Task: Monitor real estate trends in Los Angeles, California, to see changes in months on the market.
Action: Mouse moved to (285, 221)
Screenshot: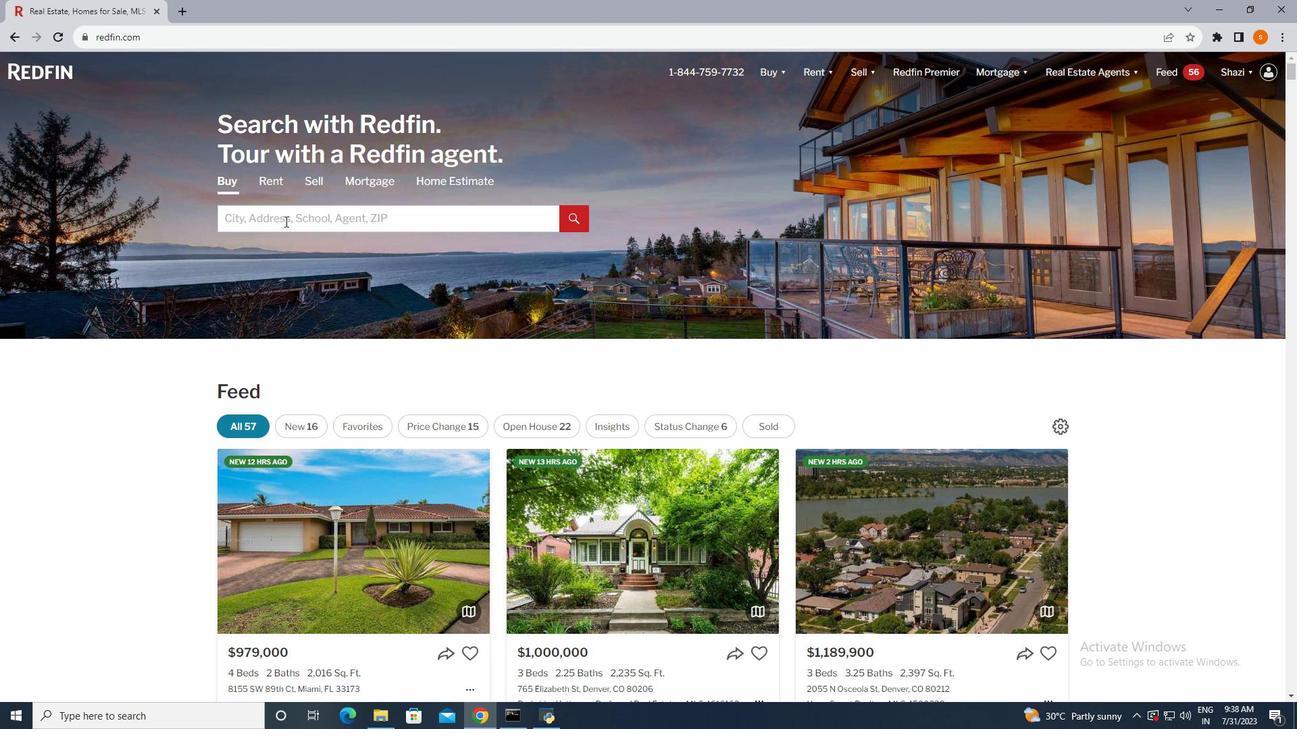 
Action: Mouse pressed left at (285, 221)
Screenshot: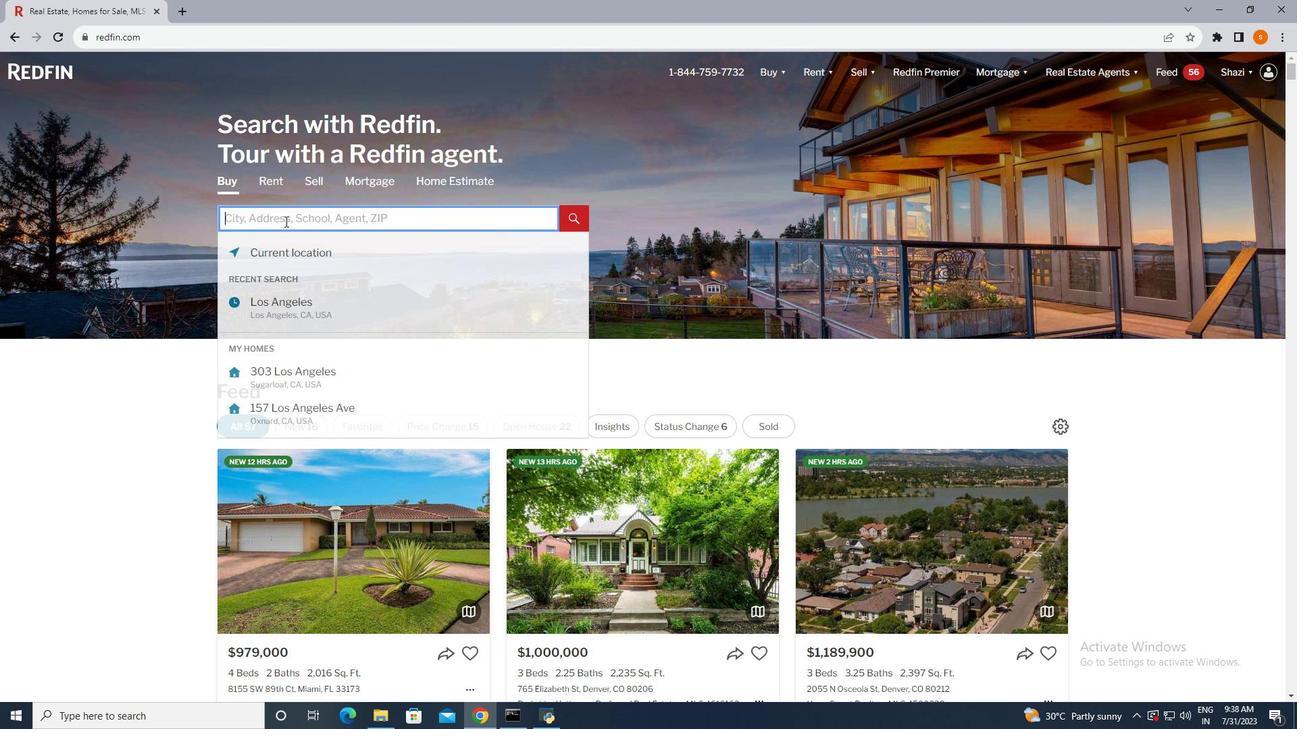 
Action: Key pressed <Key.caps_lock>LO<Key.backspace><Key.caps_lock>os<Key.space><Key.shift>Angeles<Key.enter>
Screenshot: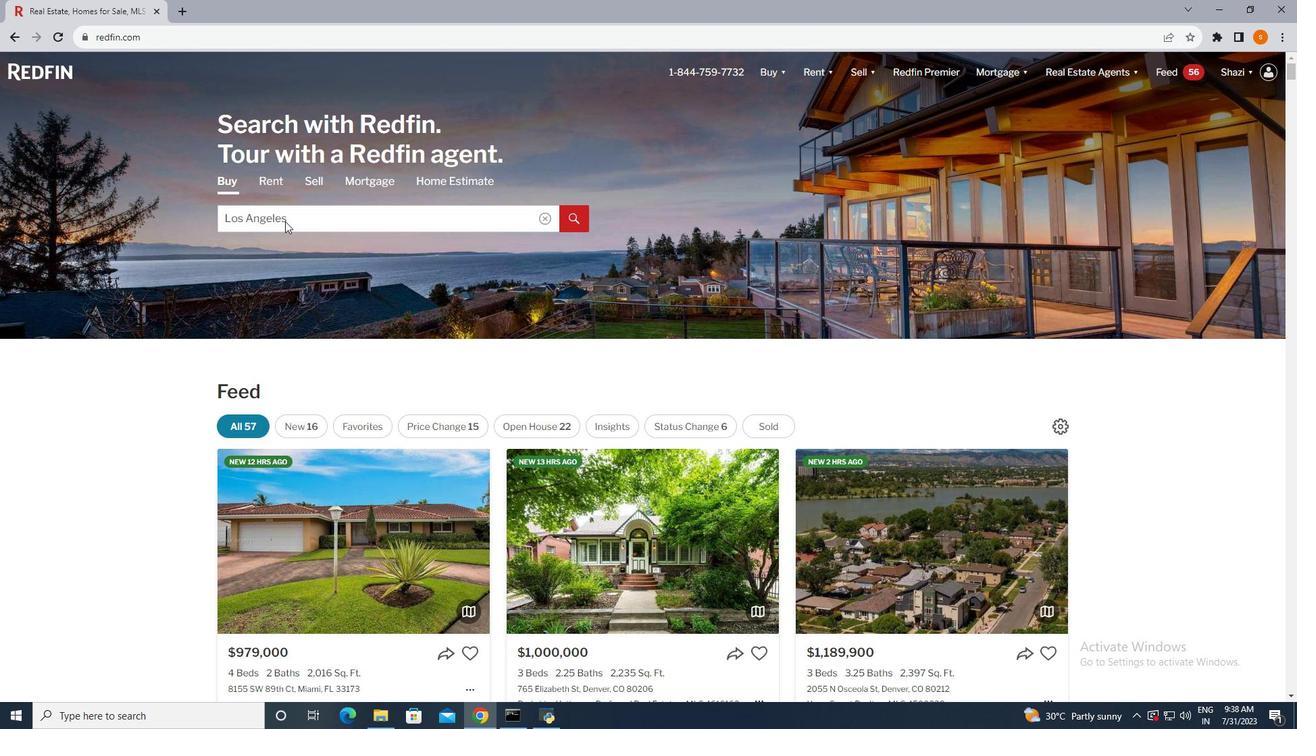 
Action: Mouse moved to (1145, 114)
Screenshot: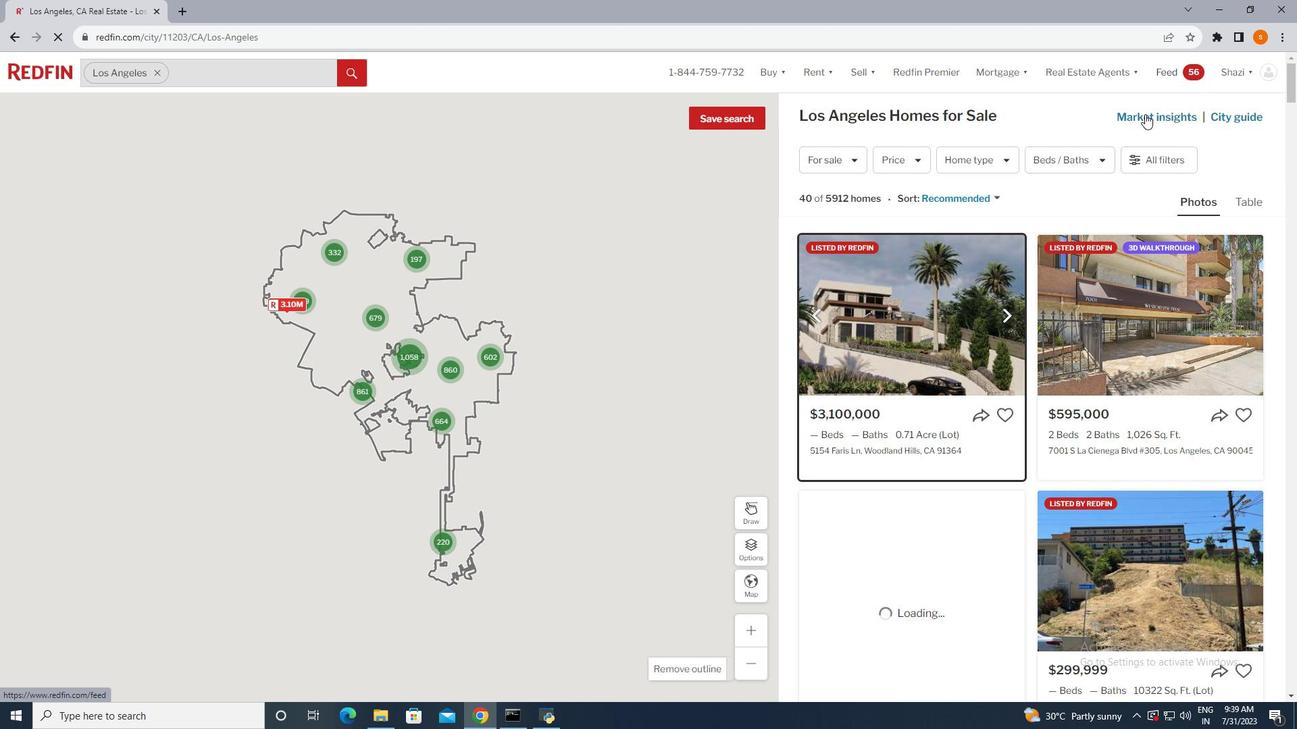 
Action: Mouse pressed left at (1145, 114)
Screenshot: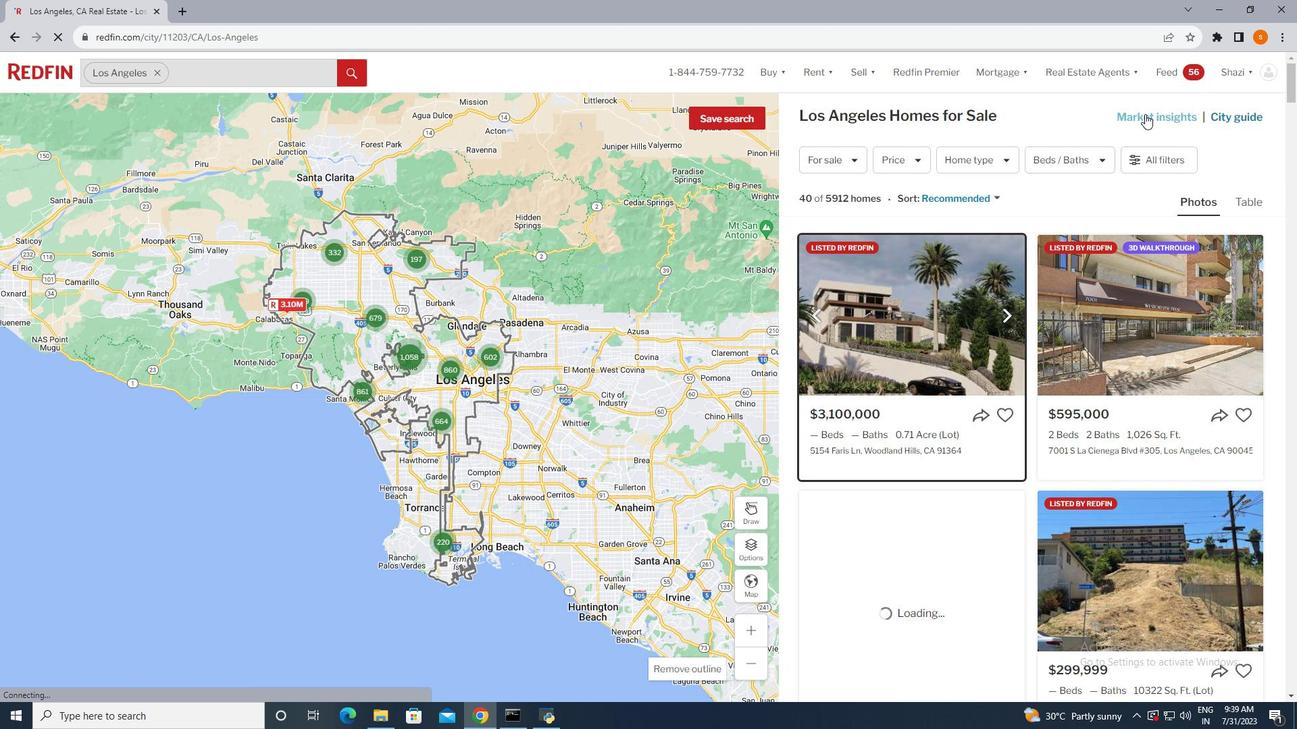 
Action: Mouse moved to (365, 358)
Screenshot: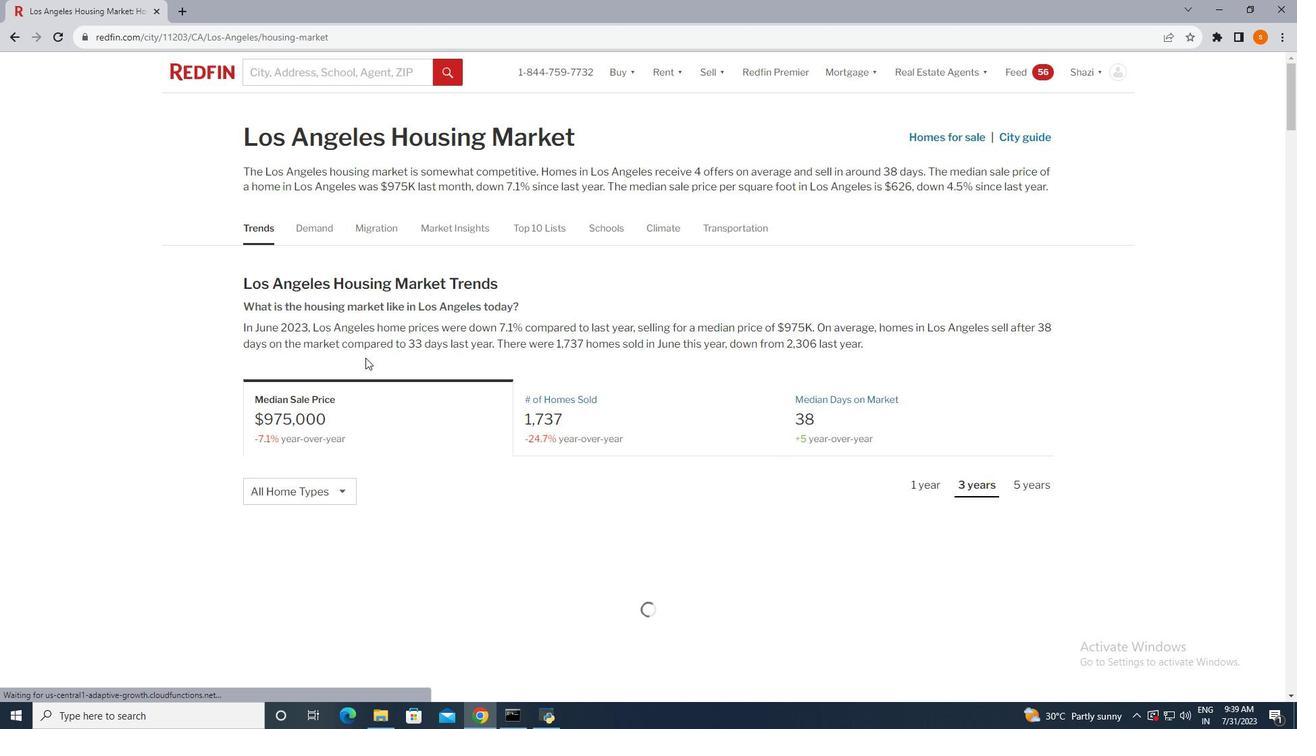 
Action: Mouse scrolled (365, 357) with delta (0, 0)
Screenshot: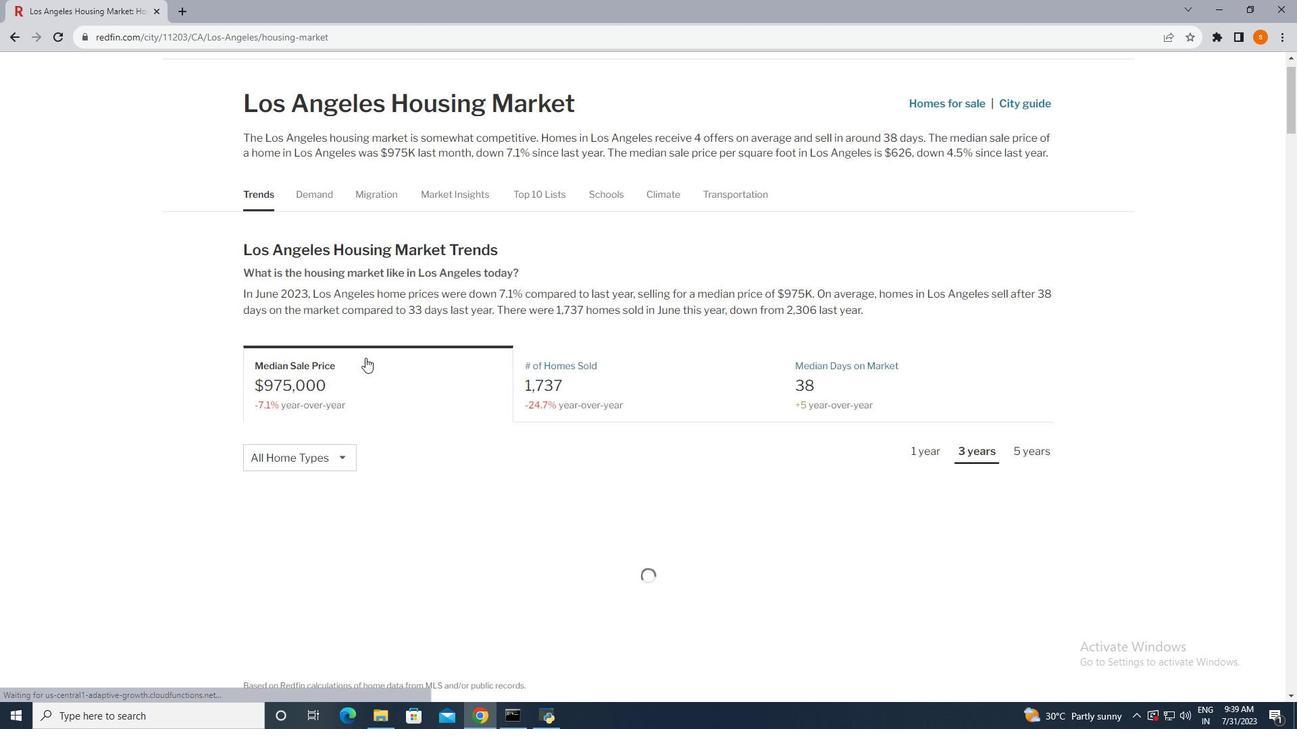 
Action: Mouse scrolled (365, 357) with delta (0, 0)
Screenshot: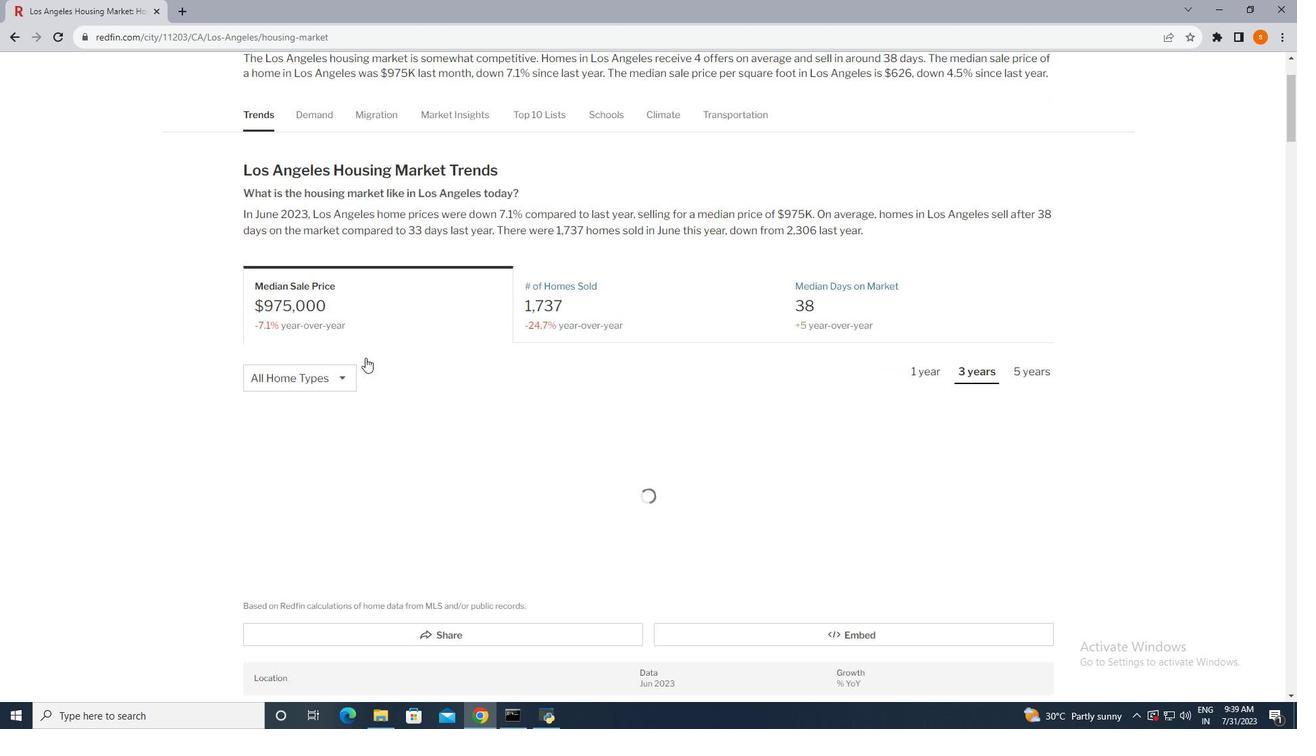 
Action: Mouse scrolled (365, 357) with delta (0, 0)
Screenshot: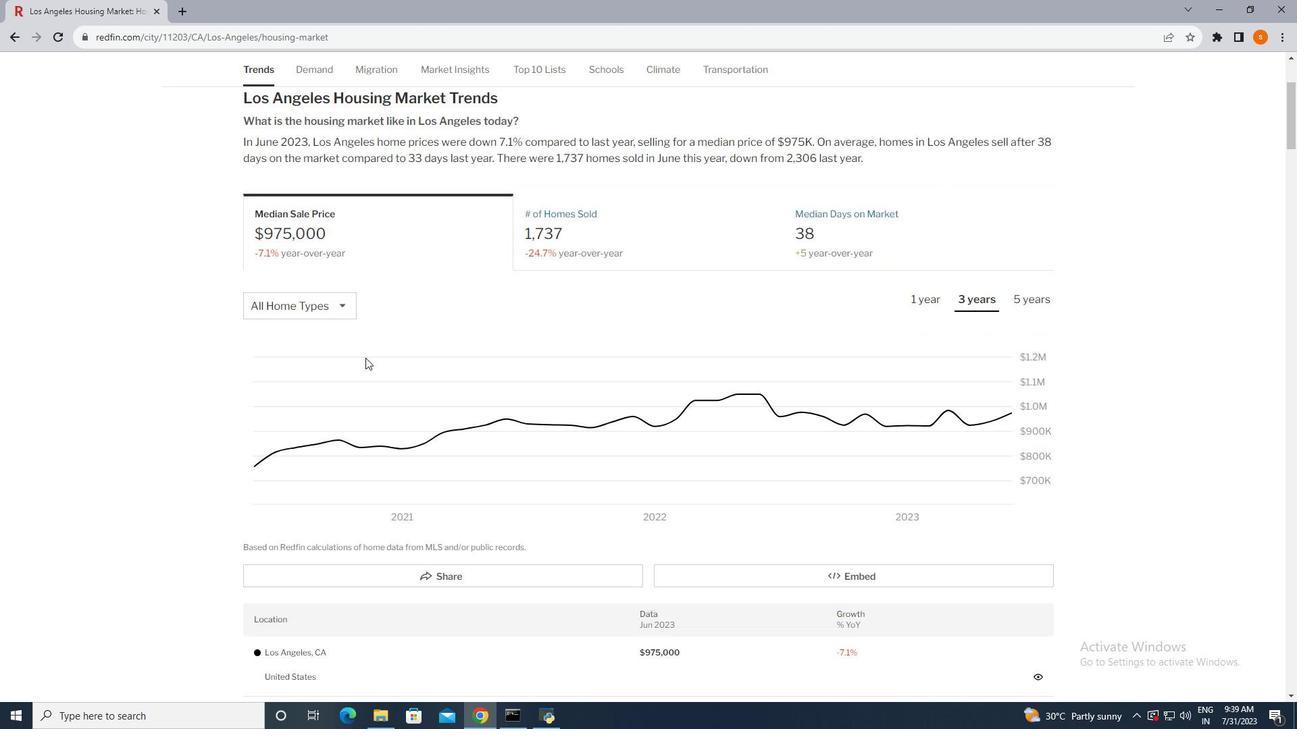 
Action: Mouse moved to (930, 280)
Screenshot: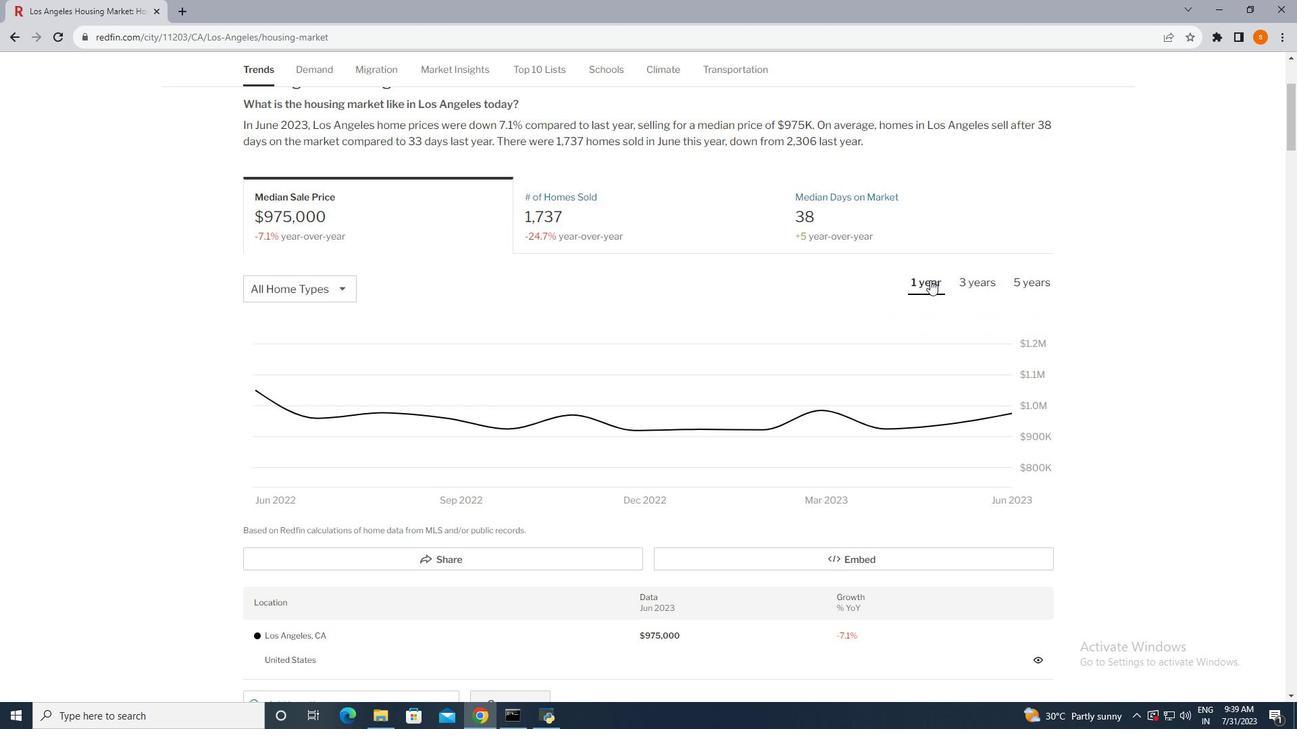
Action: Mouse pressed left at (930, 280)
Screenshot: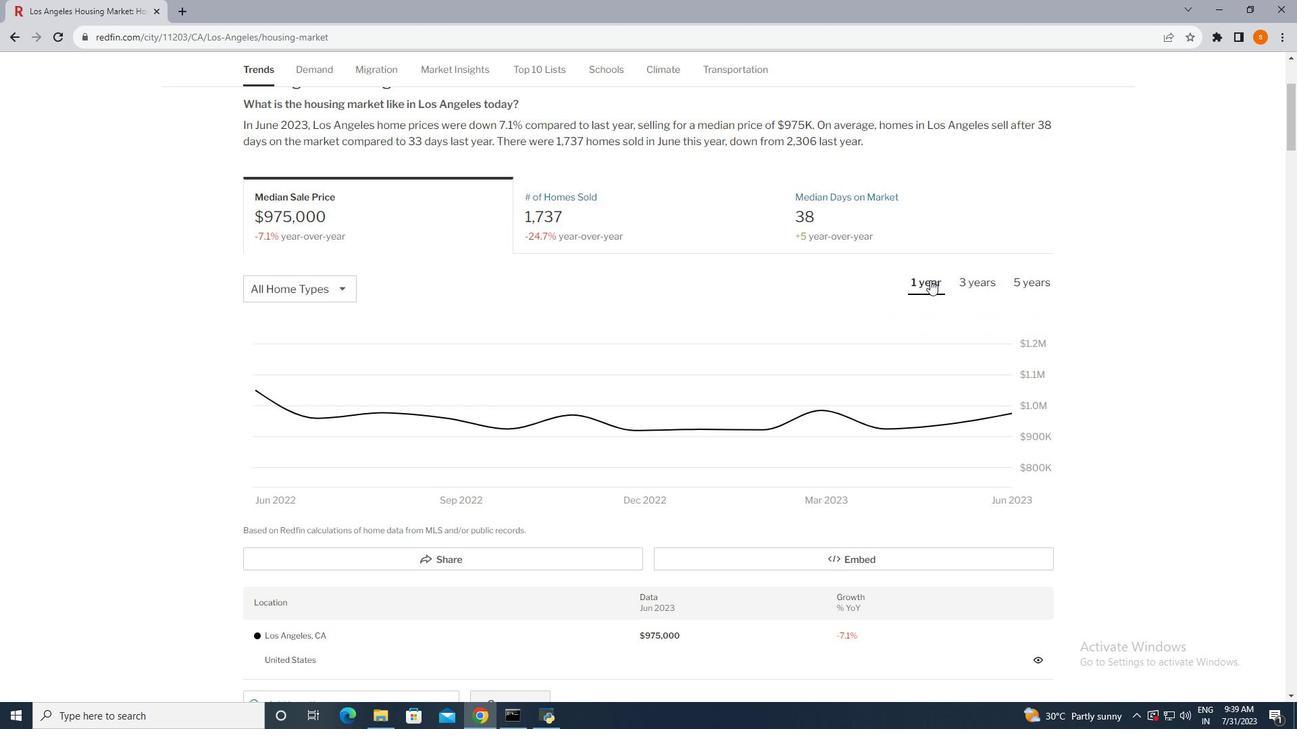 
Action: Mouse pressed left at (930, 280)
Screenshot: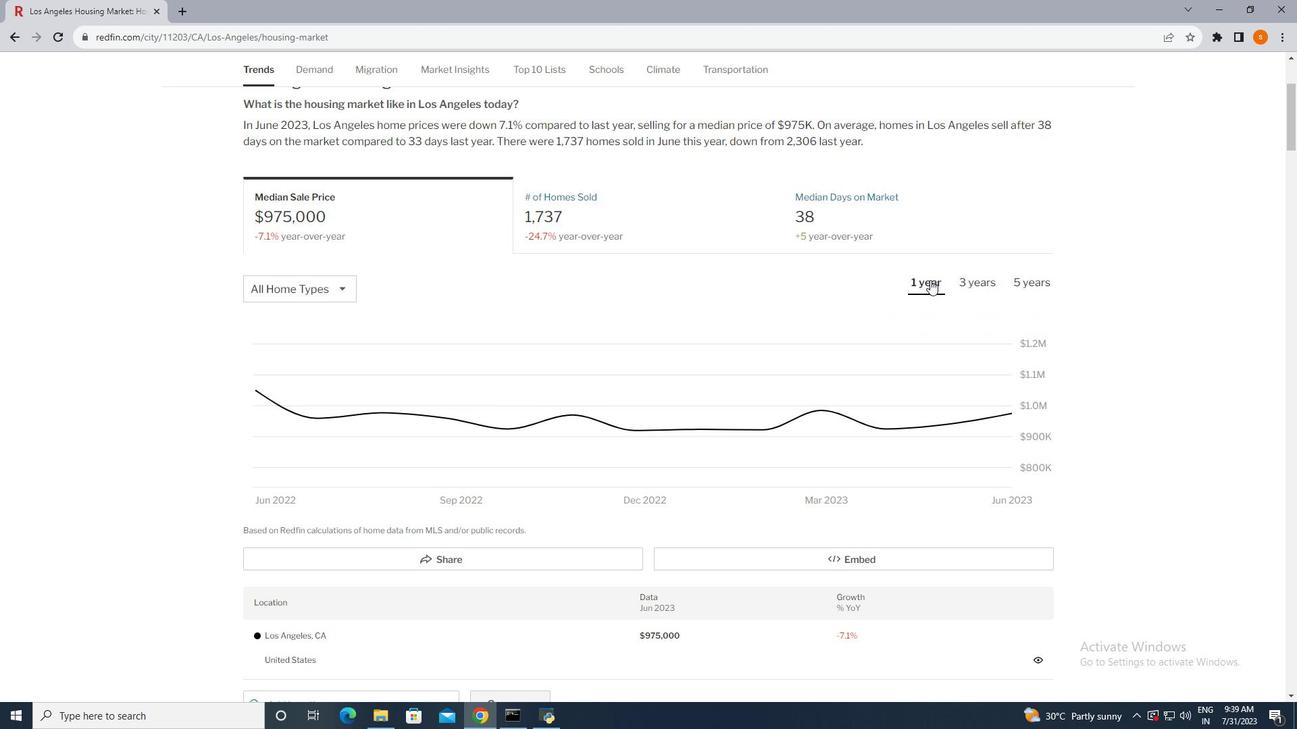 
Action: Mouse moved to (324, 292)
Screenshot: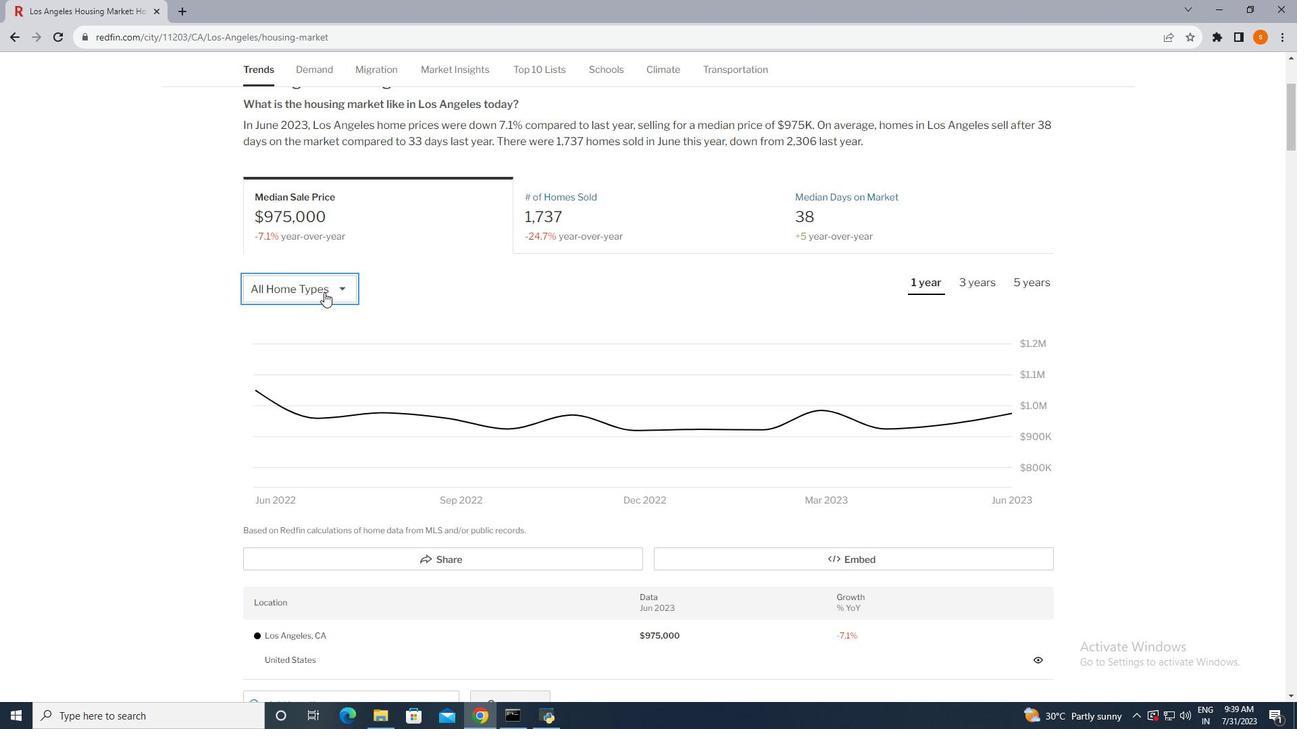 
Action: Mouse pressed left at (324, 292)
Screenshot: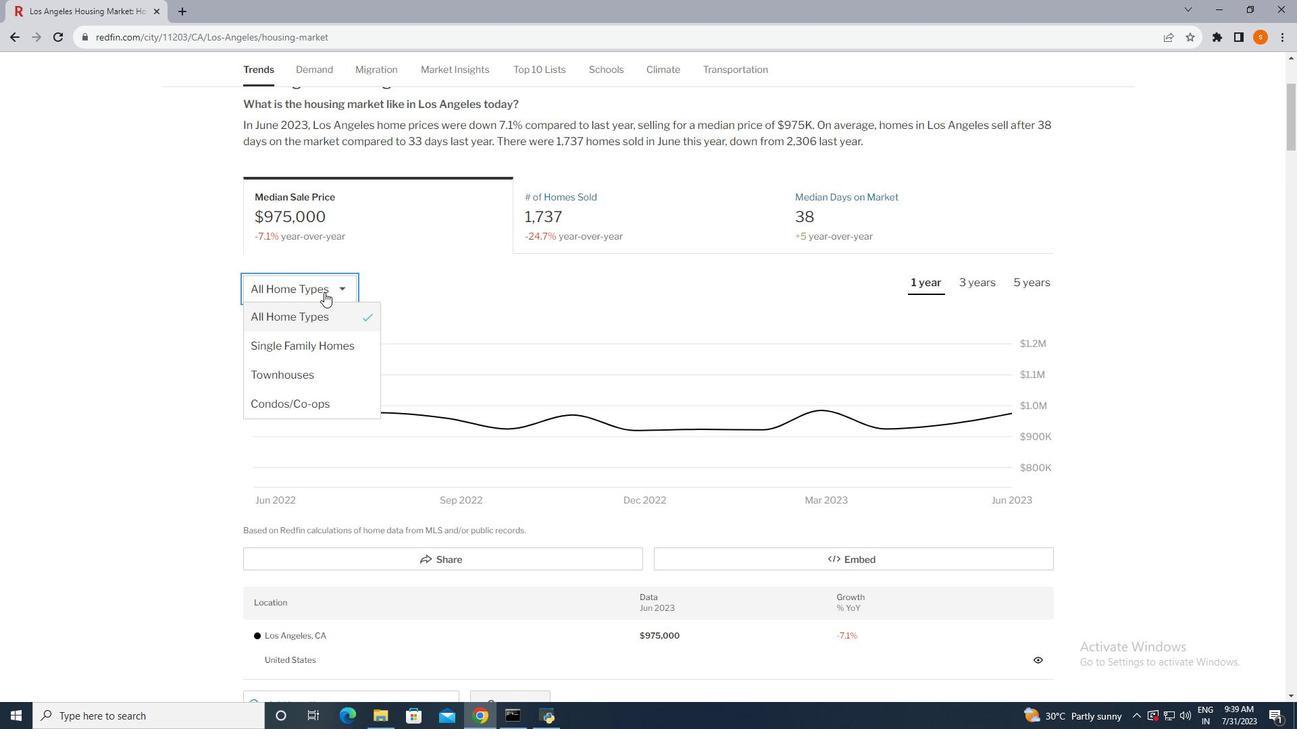 
Action: Mouse moved to (317, 342)
Screenshot: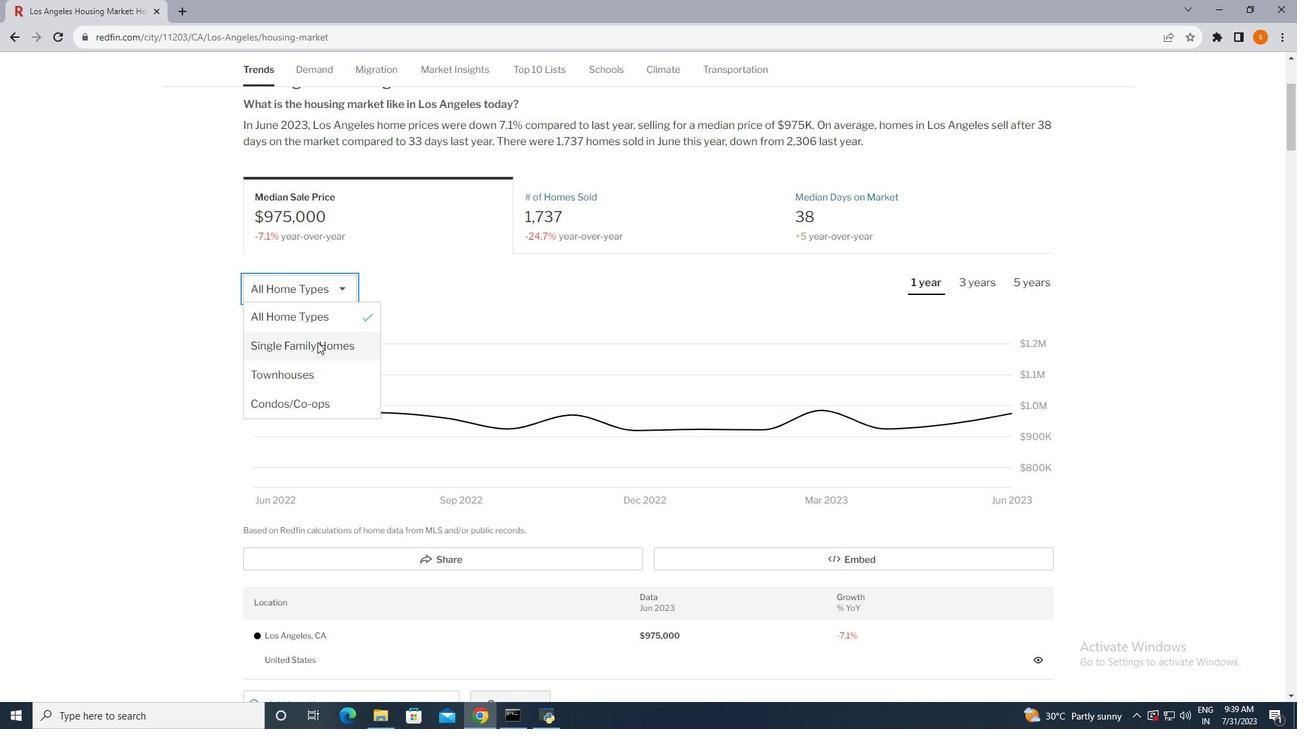 
Action: Mouse pressed left at (317, 342)
Screenshot: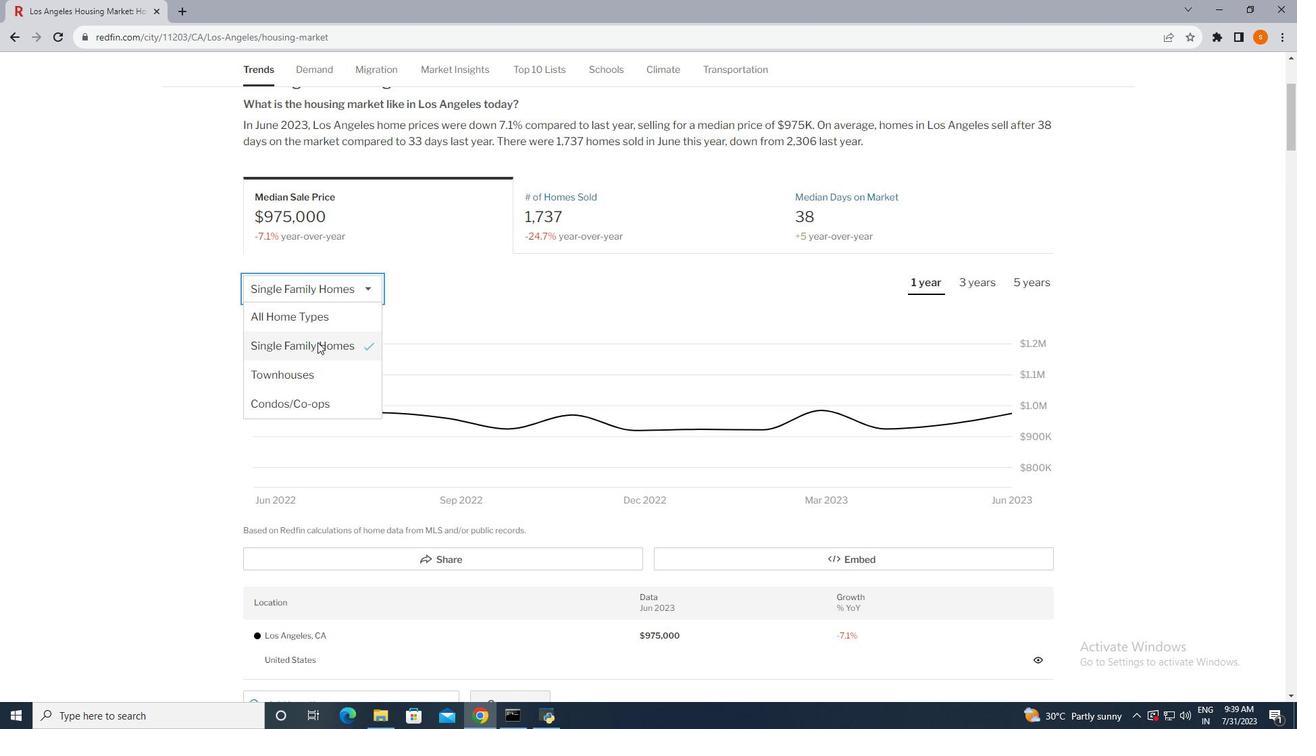 
Action: Mouse moved to (376, 285)
Screenshot: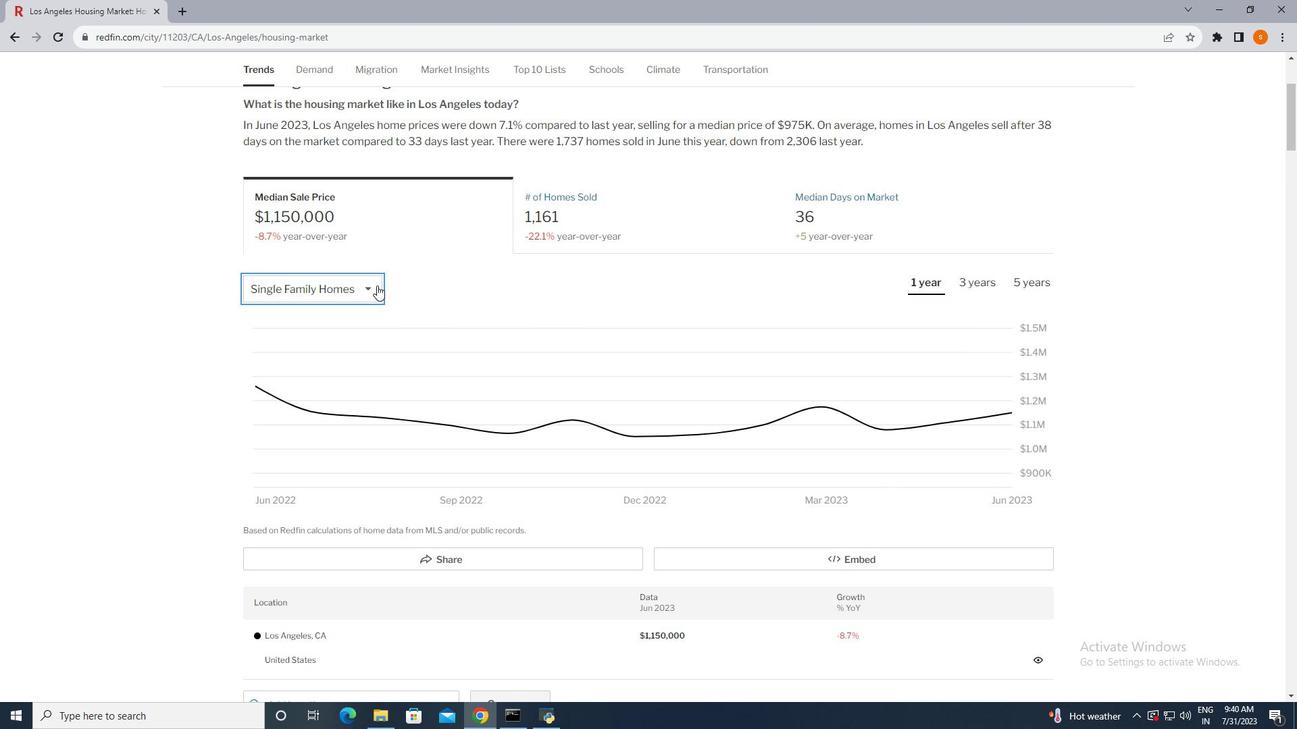 
Action: Mouse pressed left at (376, 285)
Screenshot: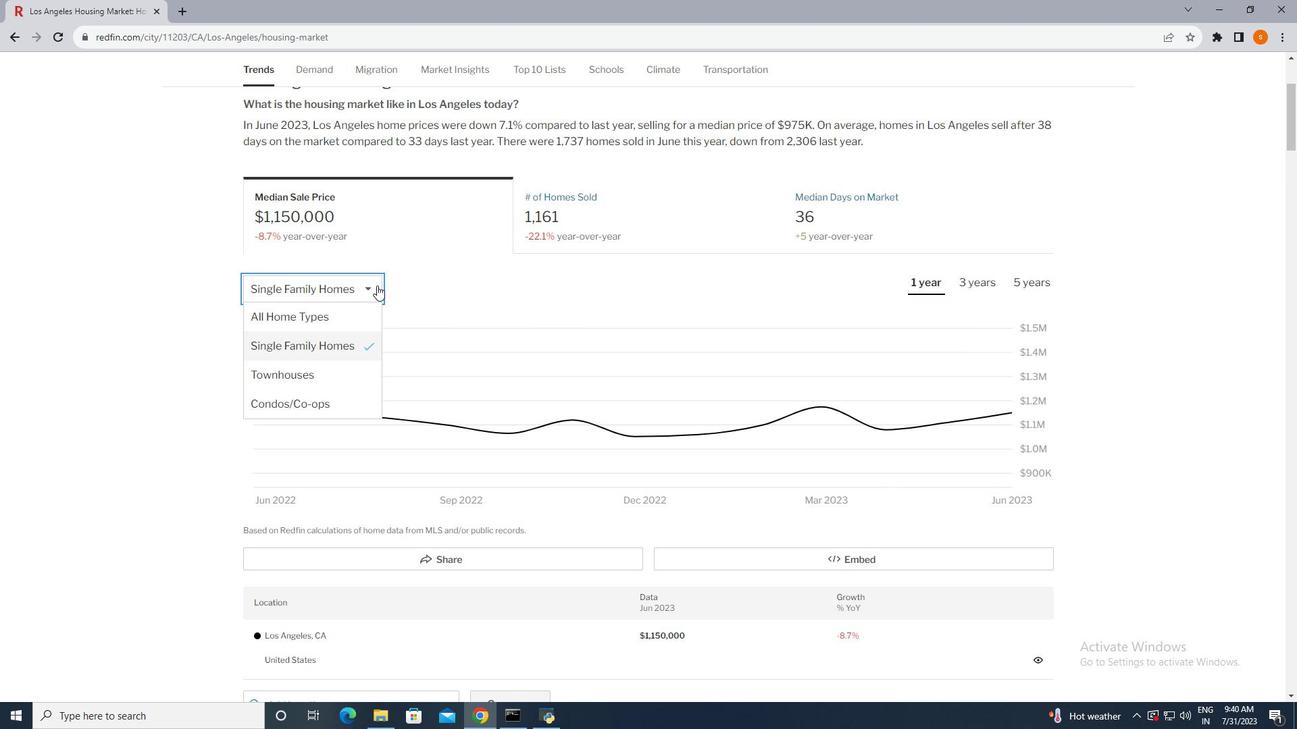 
Action: Mouse moved to (295, 386)
Screenshot: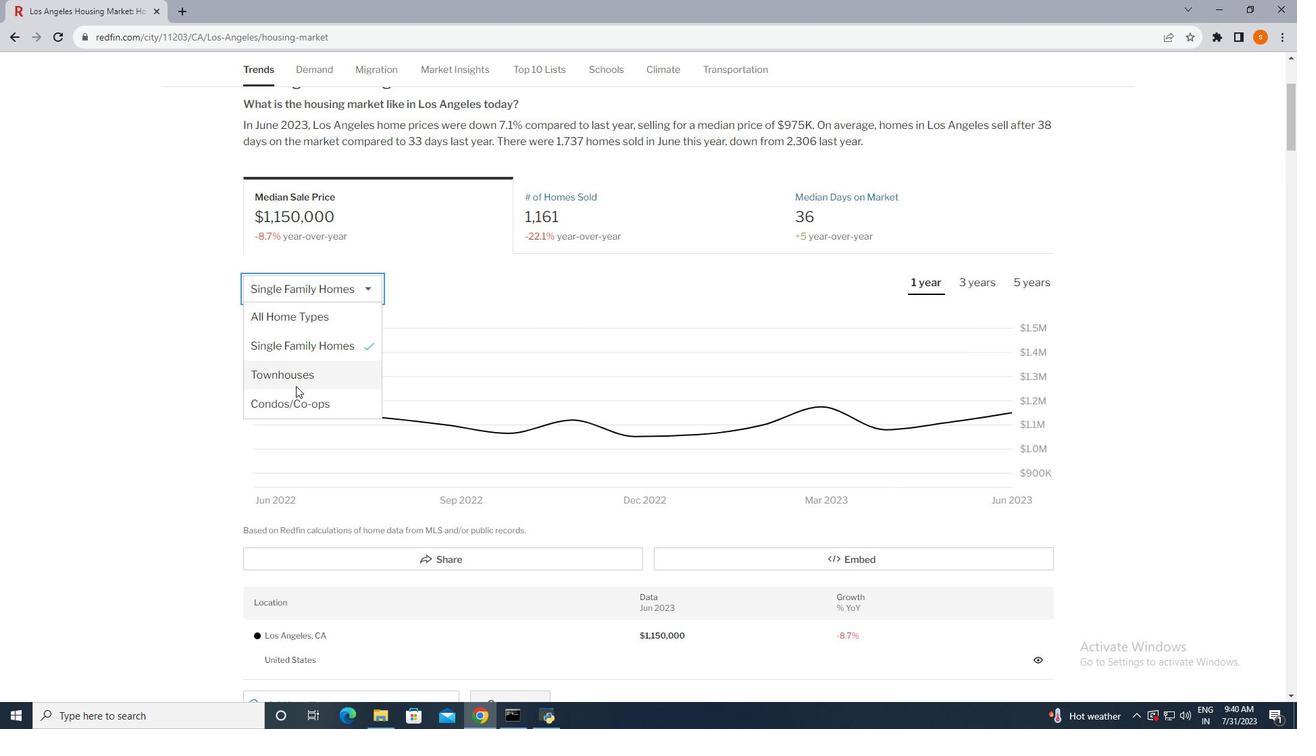 
Action: Mouse pressed left at (295, 386)
Screenshot: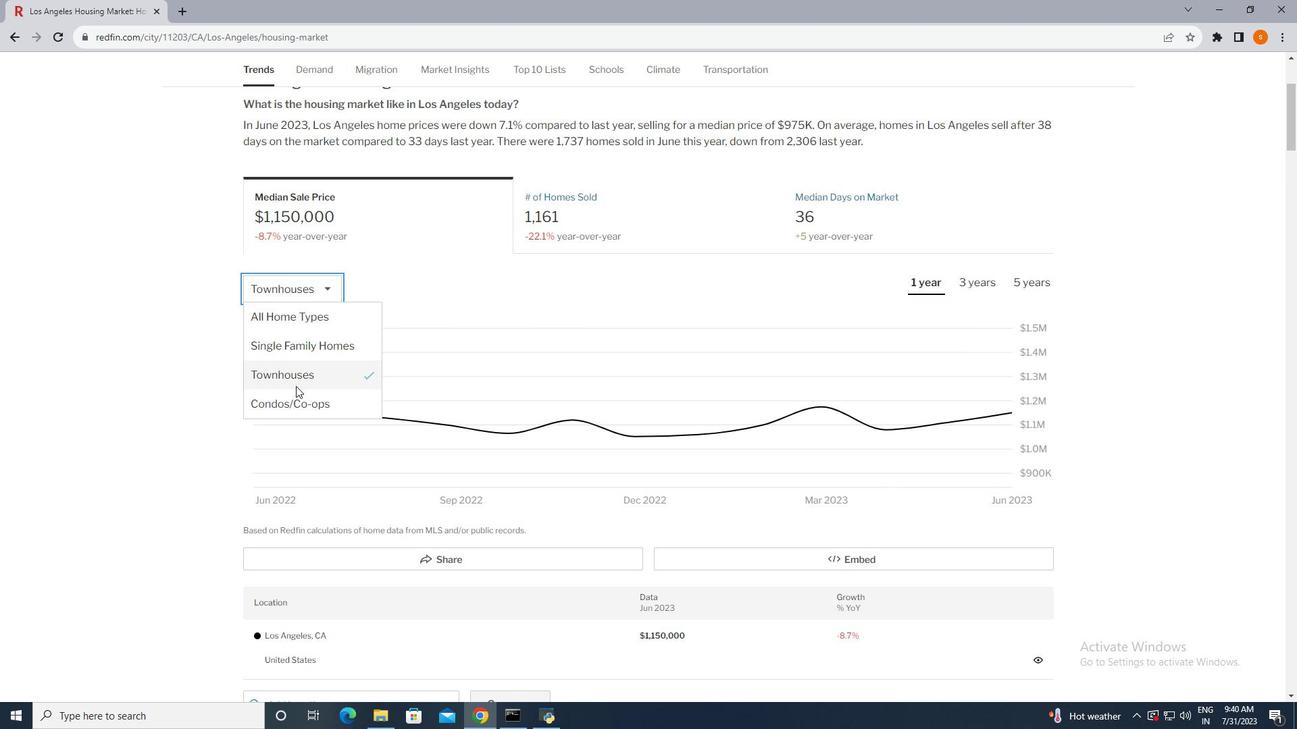 
Action: Mouse moved to (309, 295)
Screenshot: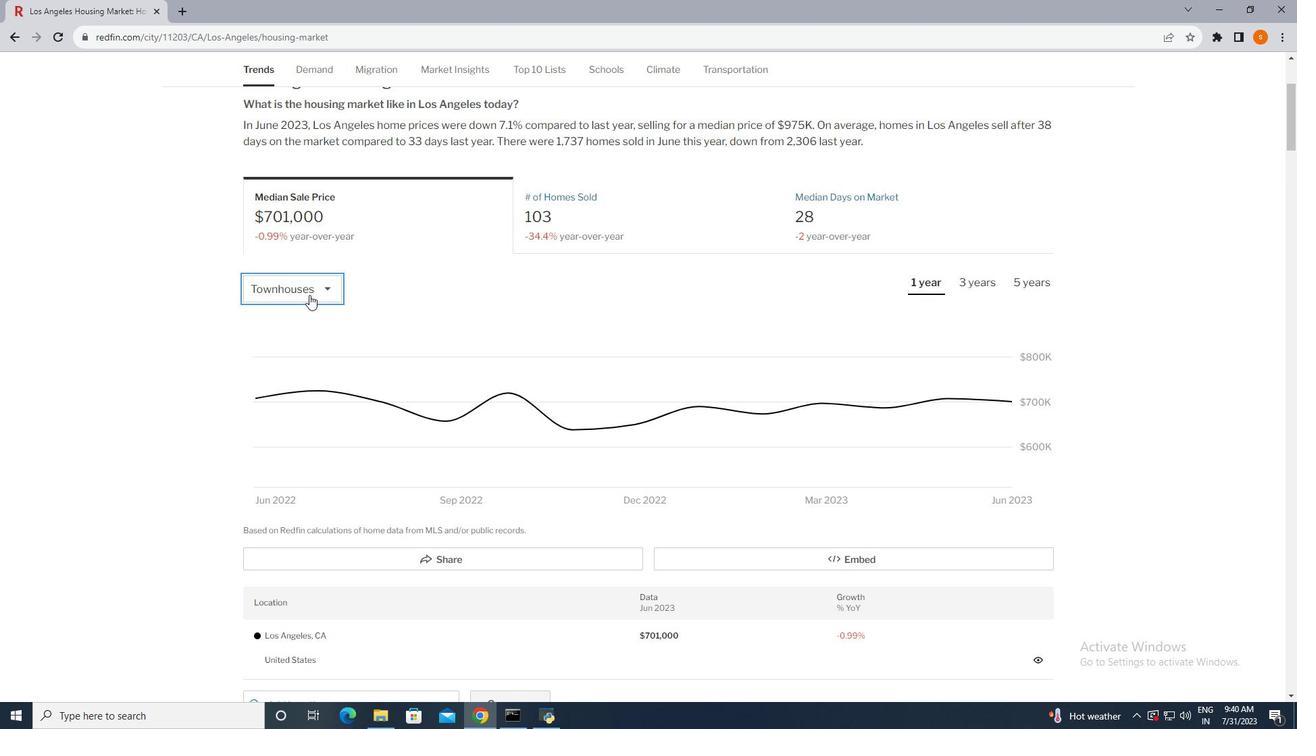 
Action: Mouse pressed left at (309, 295)
Screenshot: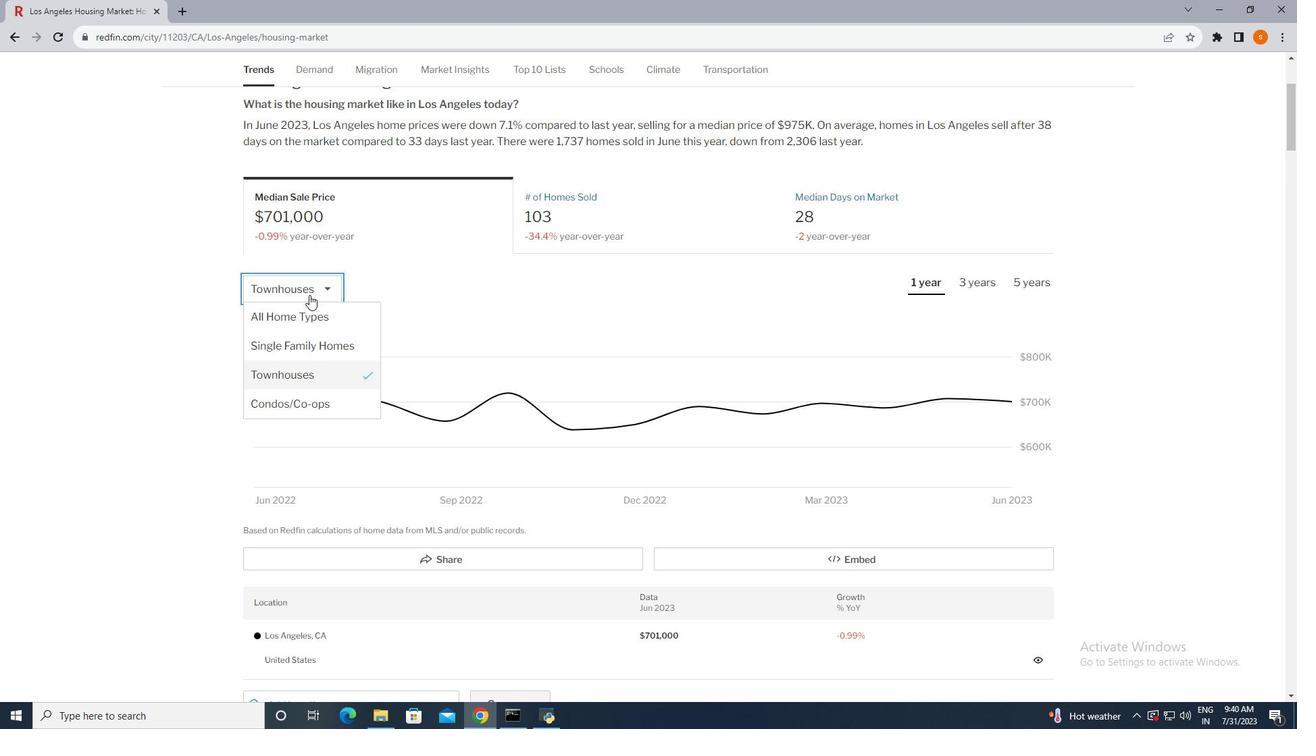 
Action: Mouse moved to (283, 403)
Screenshot: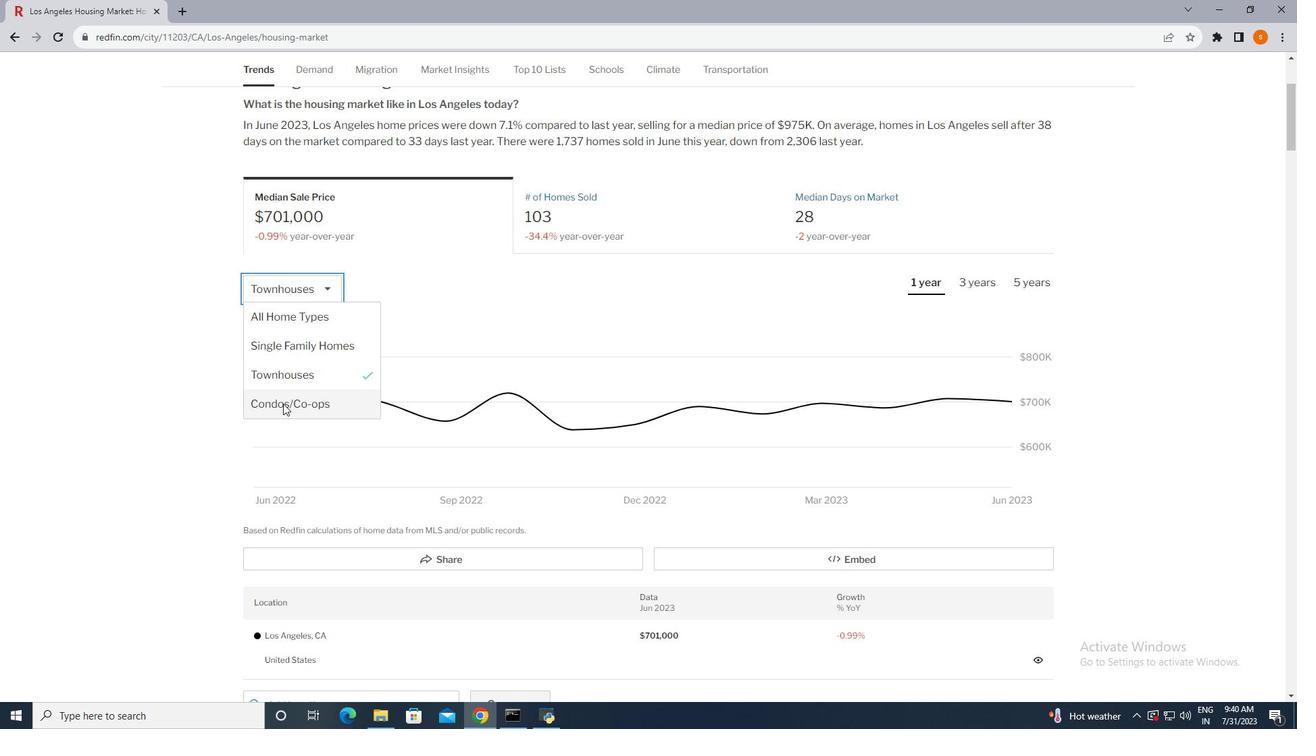 
Action: Mouse pressed left at (283, 403)
Screenshot: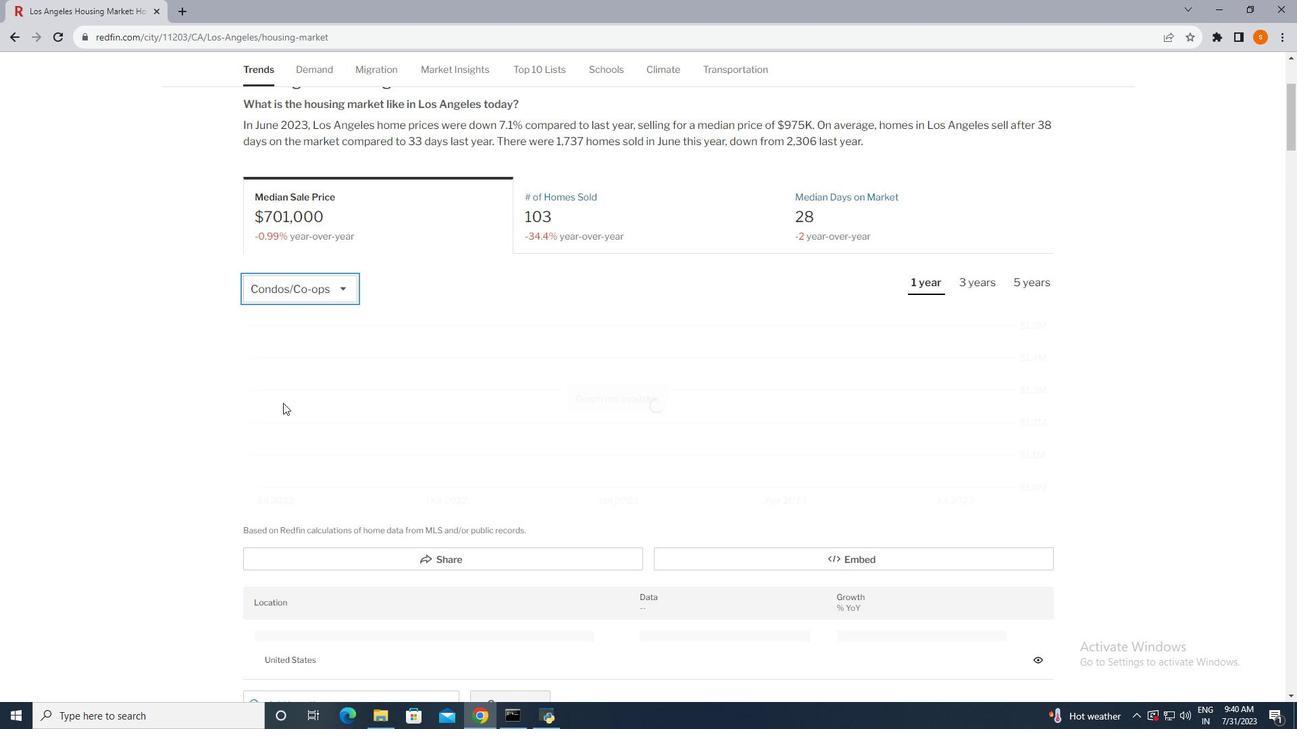 
Action: Mouse moved to (986, 279)
Screenshot: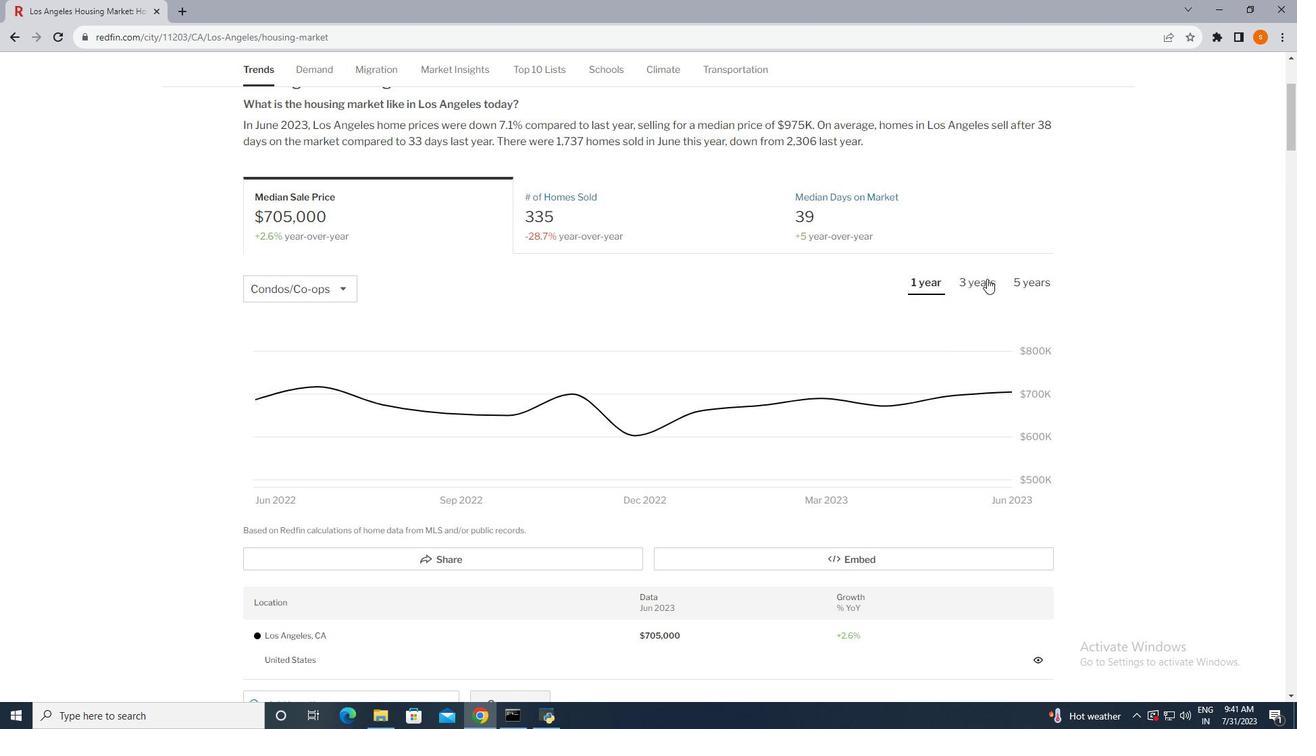 
Action: Mouse pressed left at (986, 279)
Screenshot: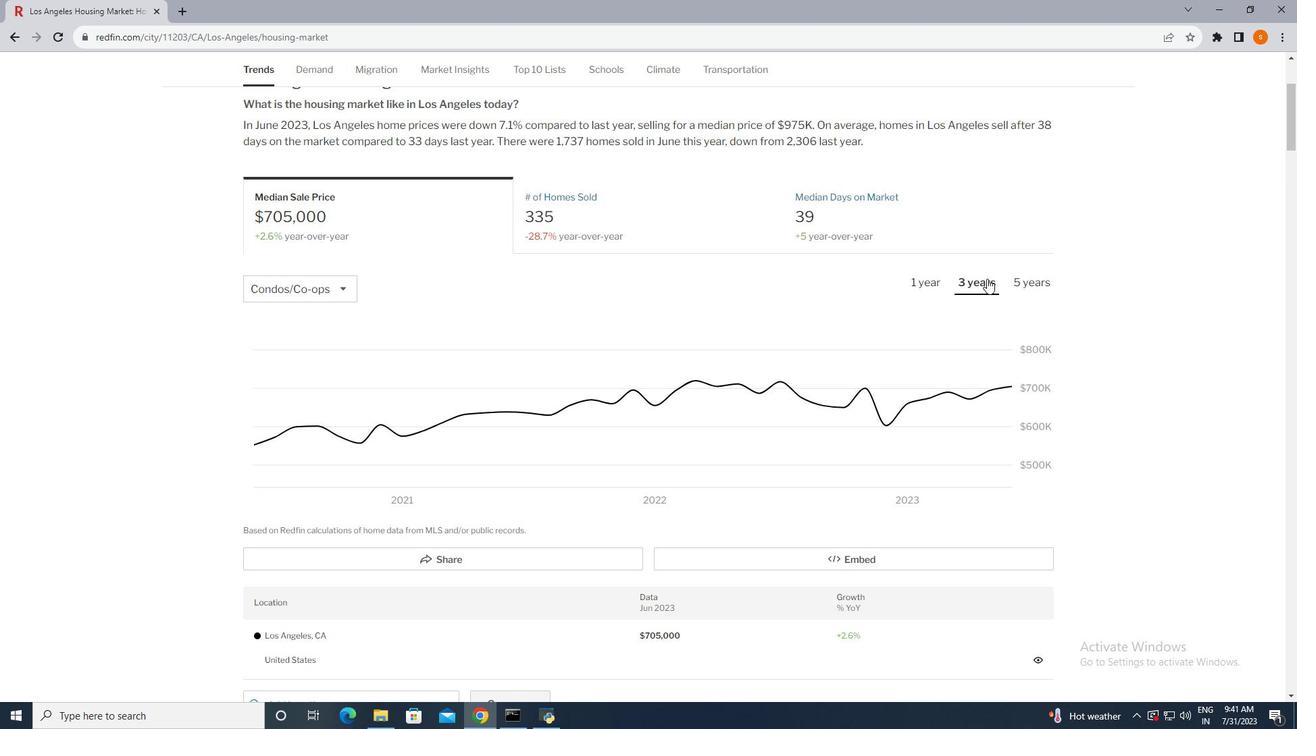 
Action: Mouse moved to (318, 285)
Screenshot: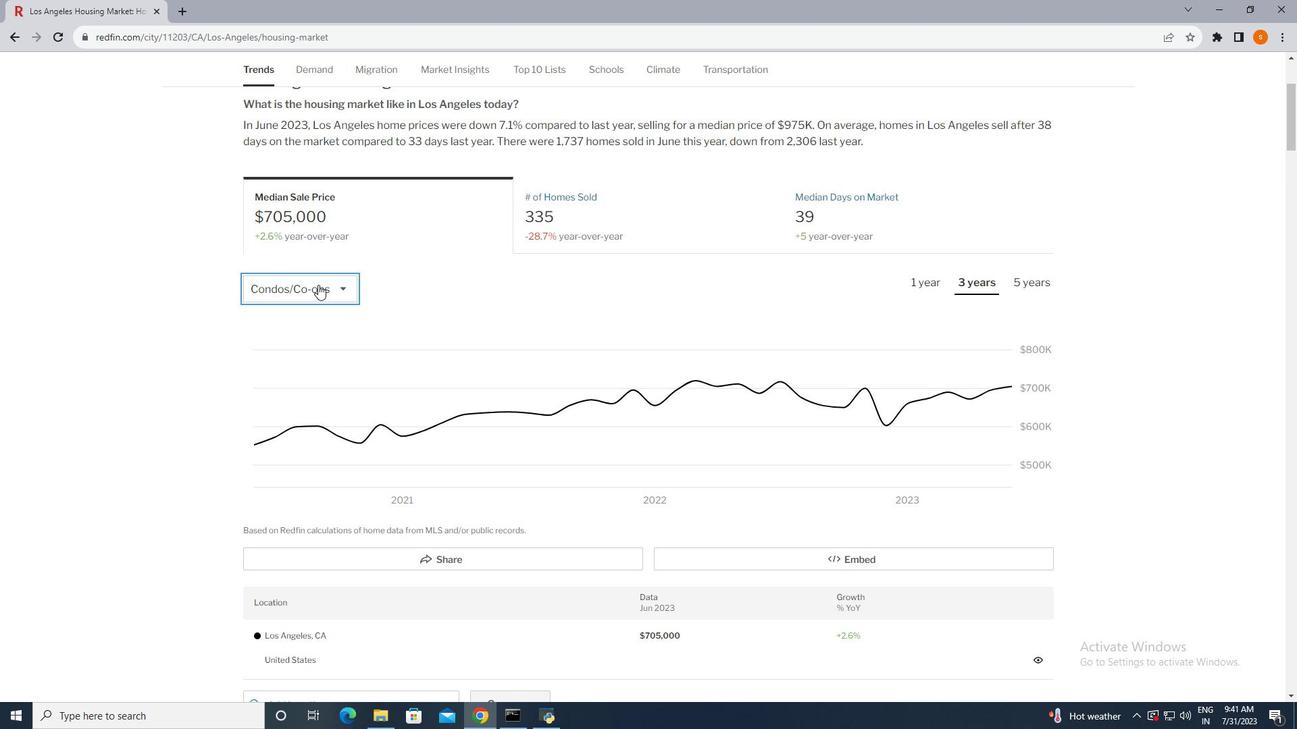 
Action: Mouse pressed left at (318, 285)
Screenshot: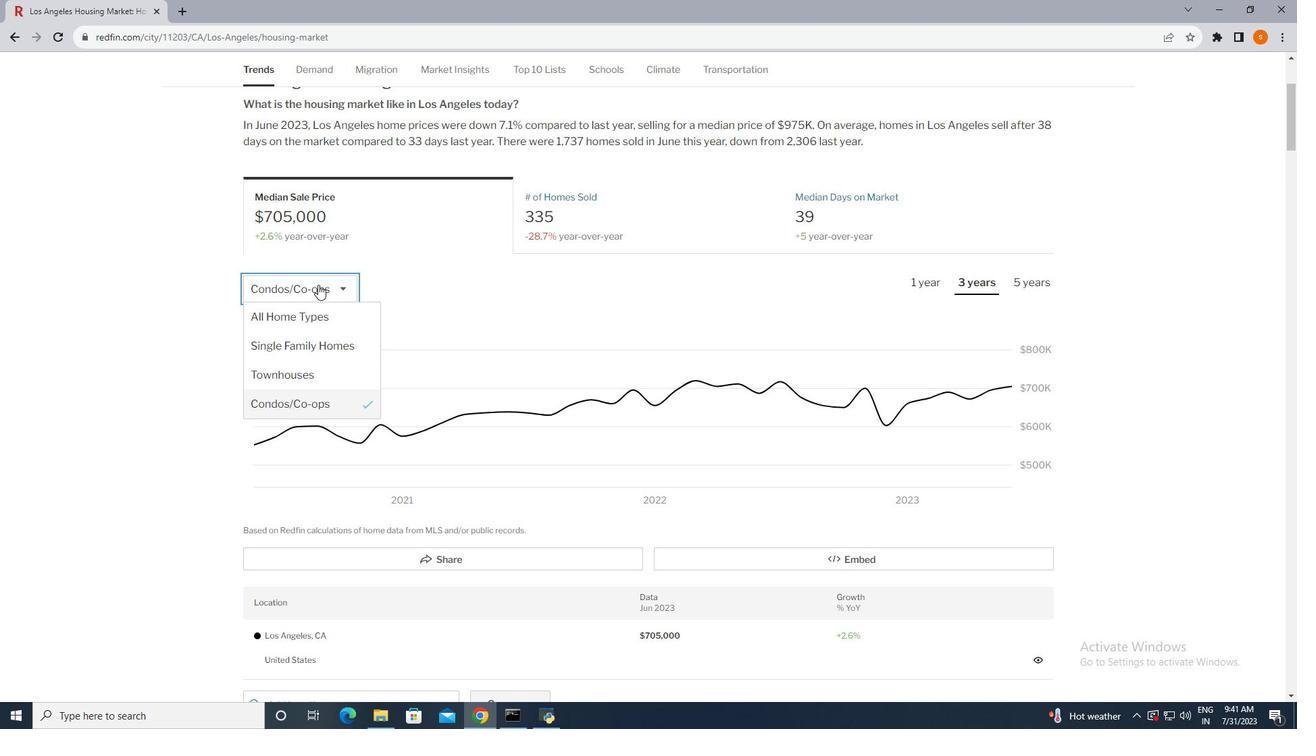 
Action: Mouse moved to (299, 308)
Screenshot: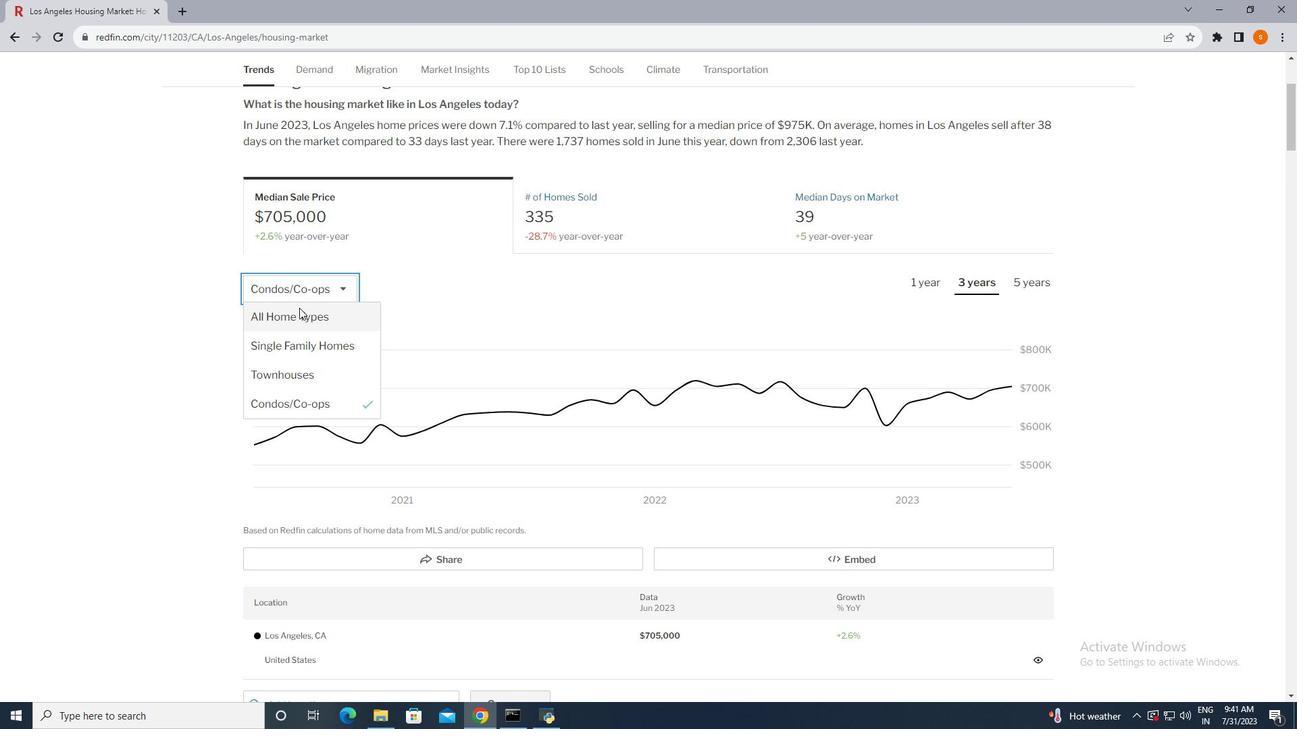 
Action: Mouse pressed left at (299, 308)
Screenshot: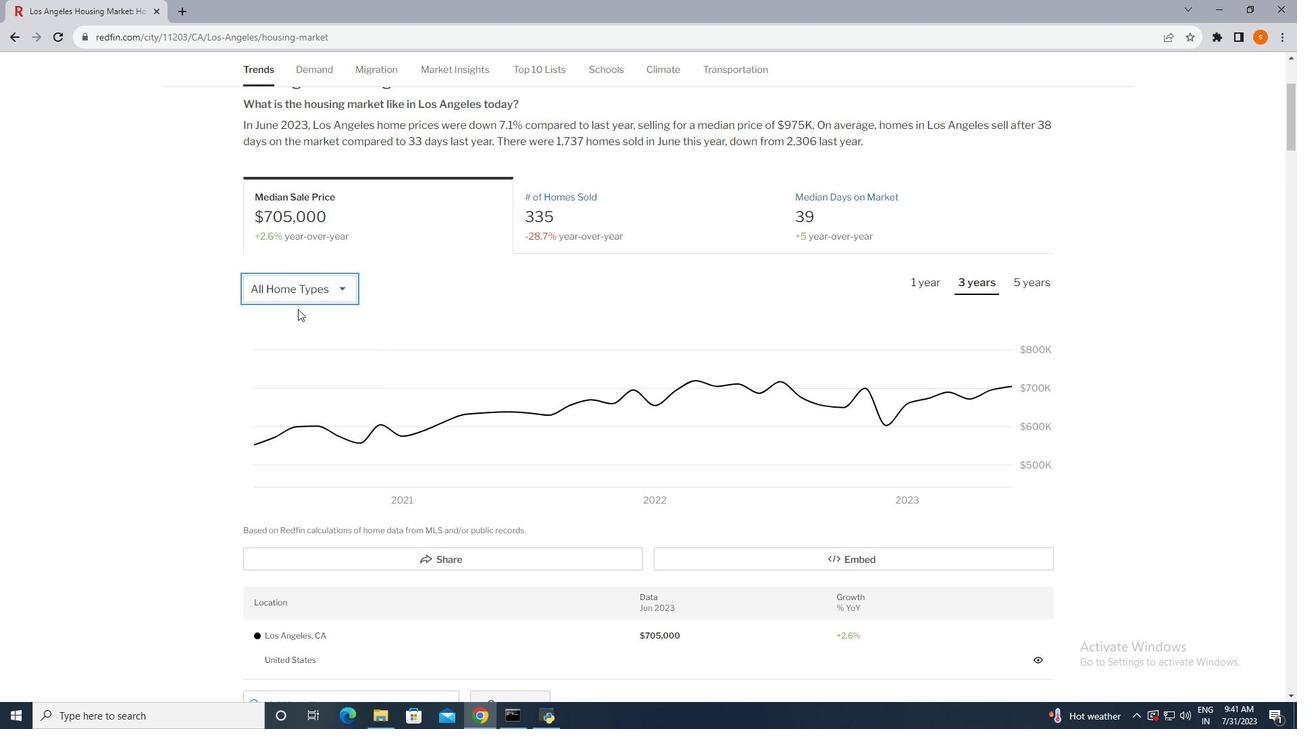 
Action: Mouse moved to (349, 291)
Screenshot: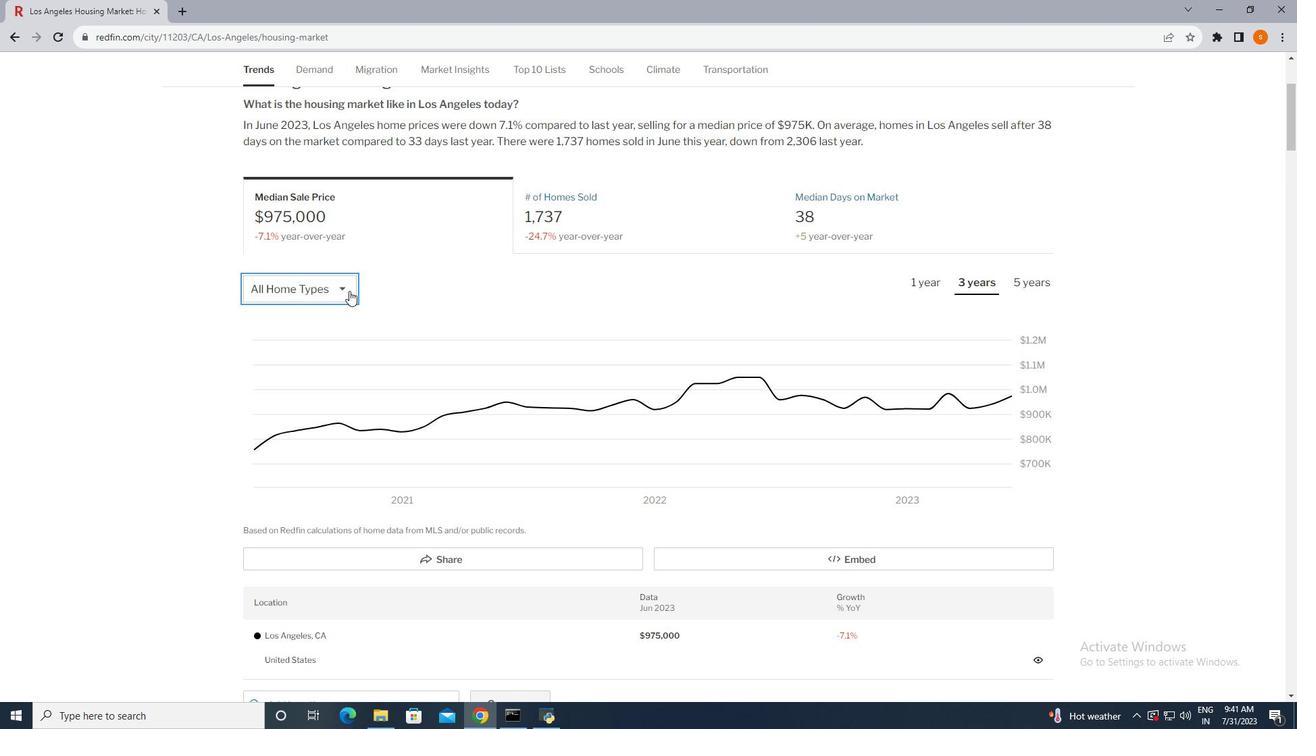 
Action: Mouse pressed left at (349, 291)
Screenshot: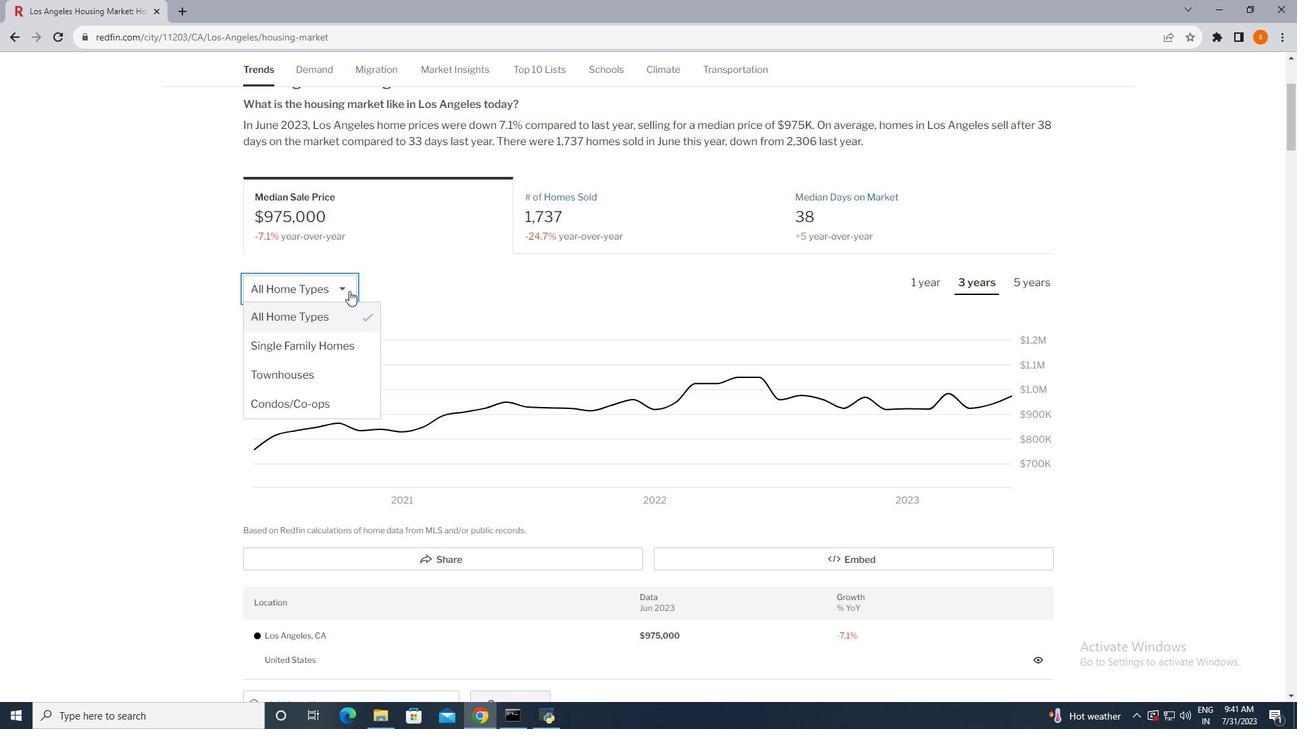 
Action: Mouse moved to (316, 347)
Screenshot: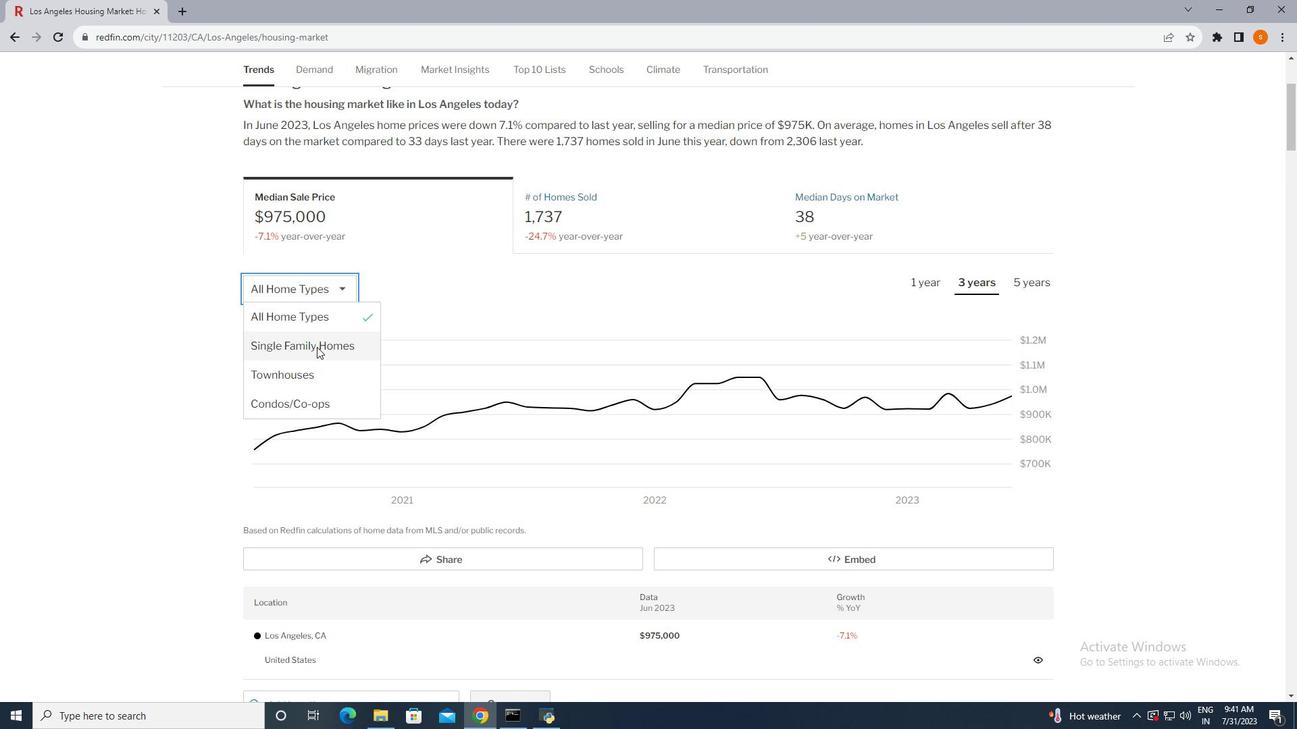
Action: Mouse pressed left at (316, 347)
Screenshot: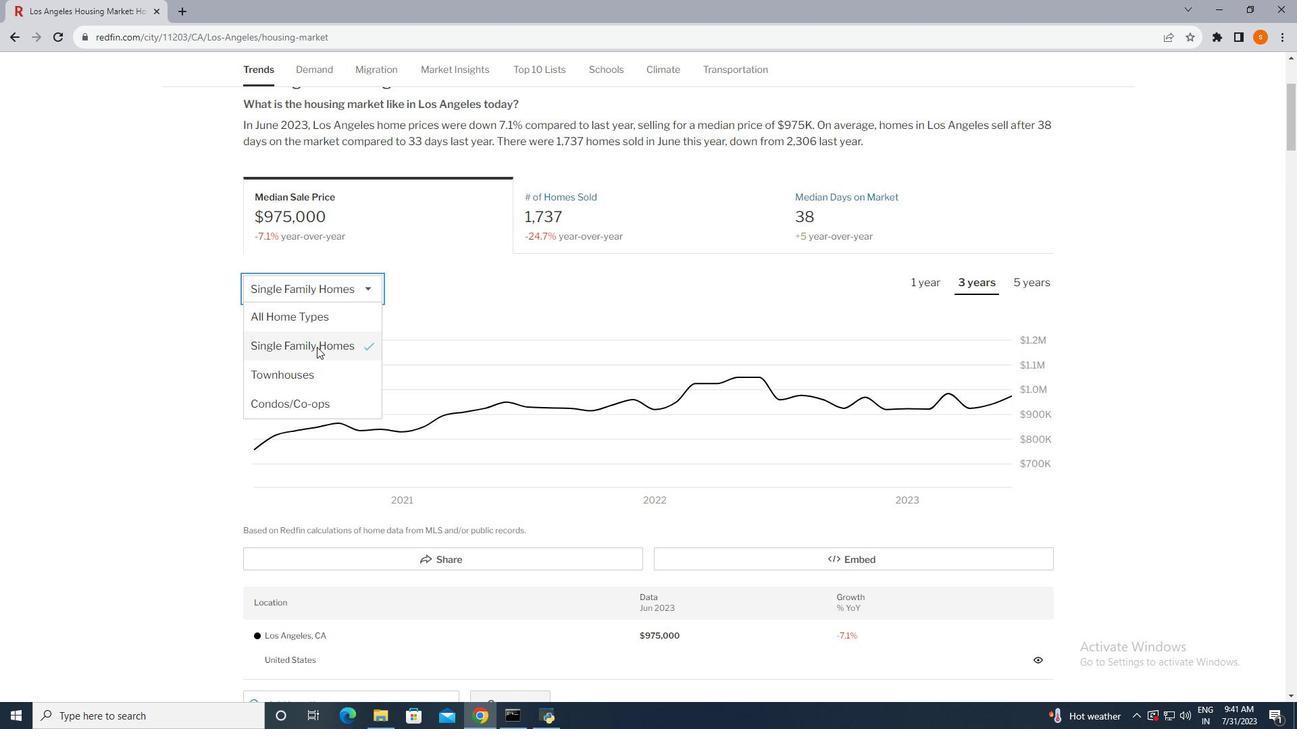 
Action: Mouse moved to (1047, 279)
Screenshot: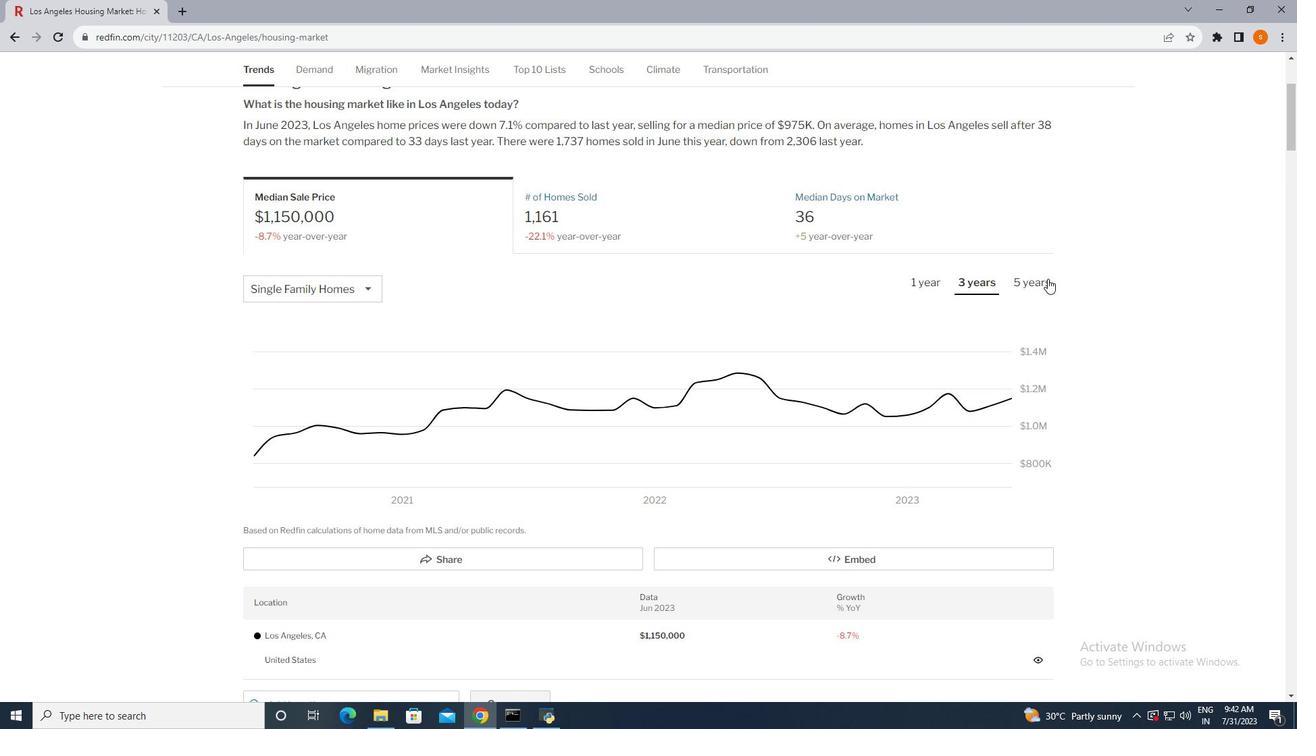 
Action: Mouse pressed left at (1047, 279)
Screenshot: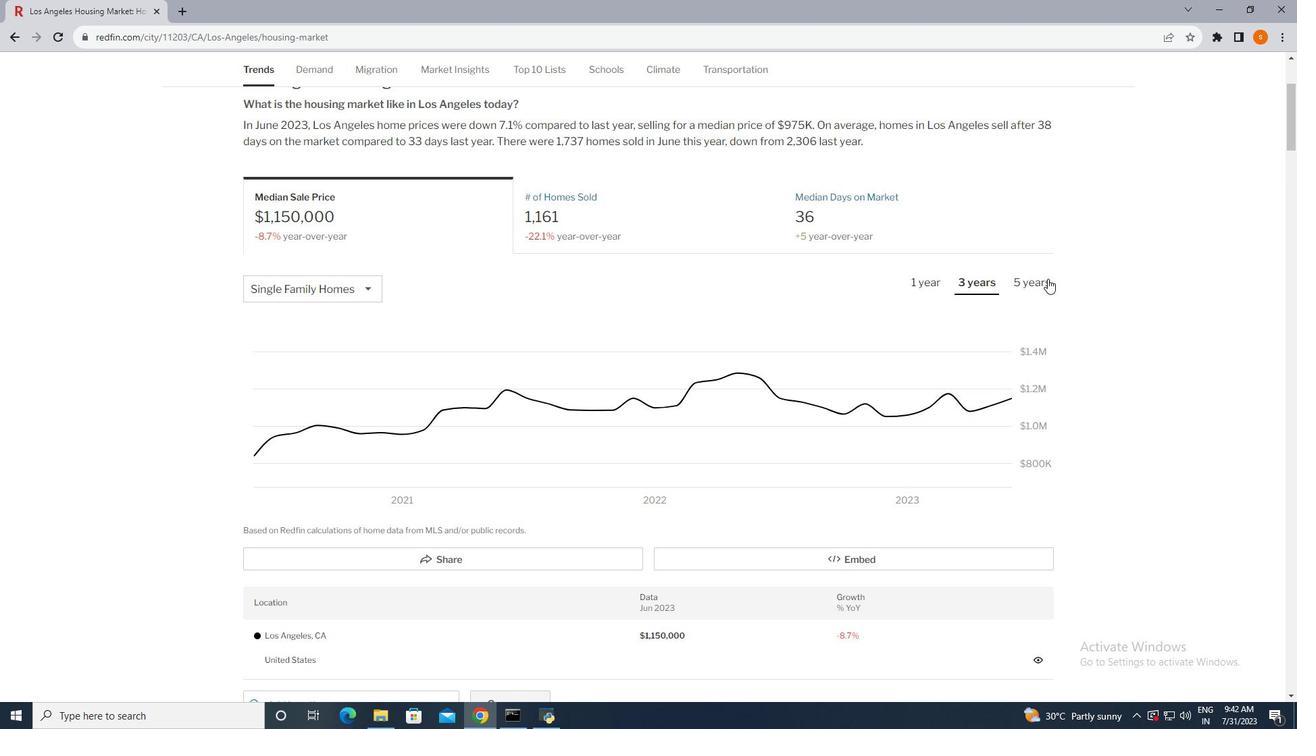 
Action: Mouse moved to (370, 287)
Screenshot: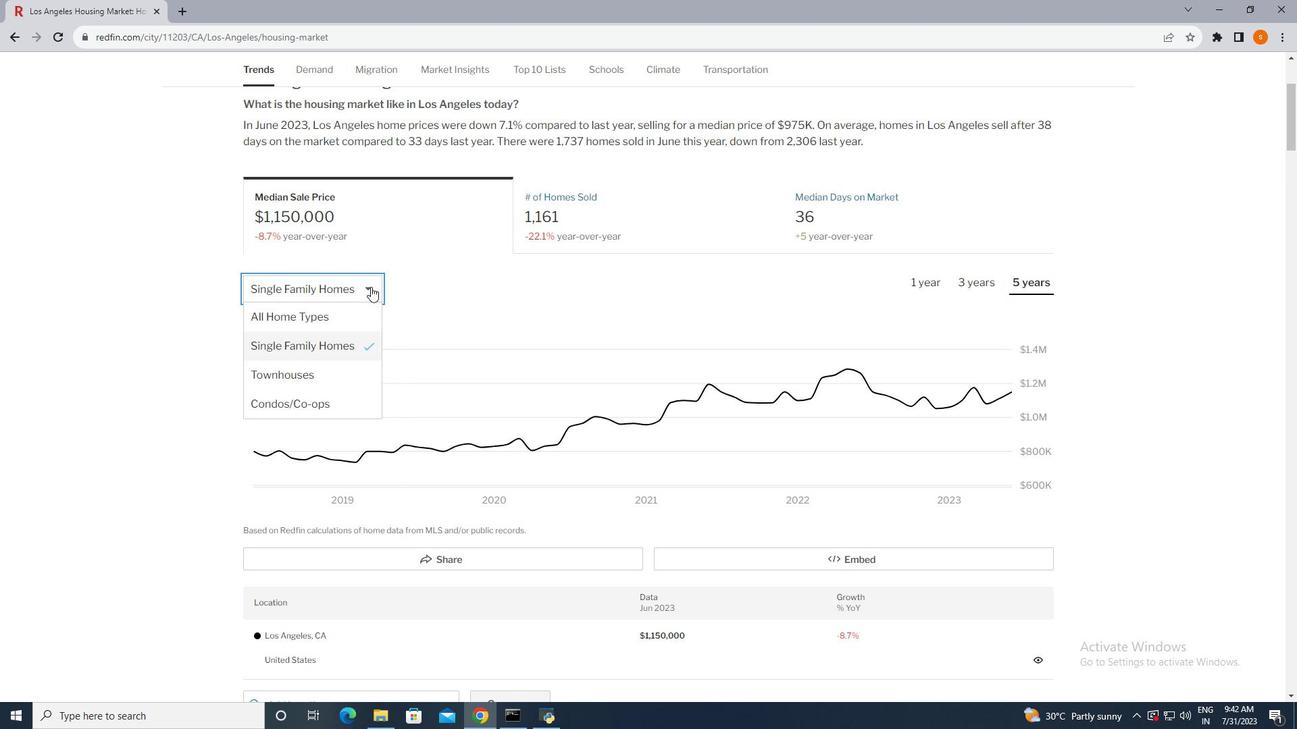 
Action: Mouse pressed left at (370, 287)
Screenshot: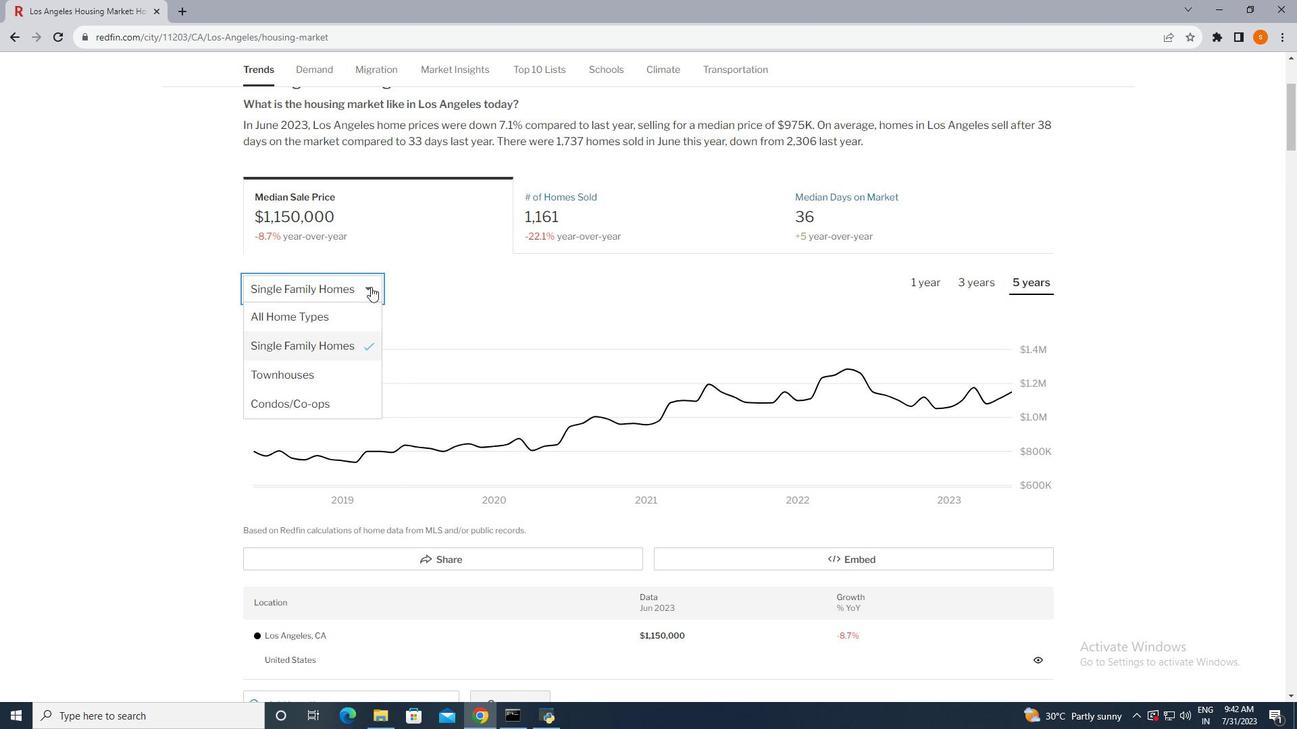 
Action: Mouse moved to (330, 312)
Screenshot: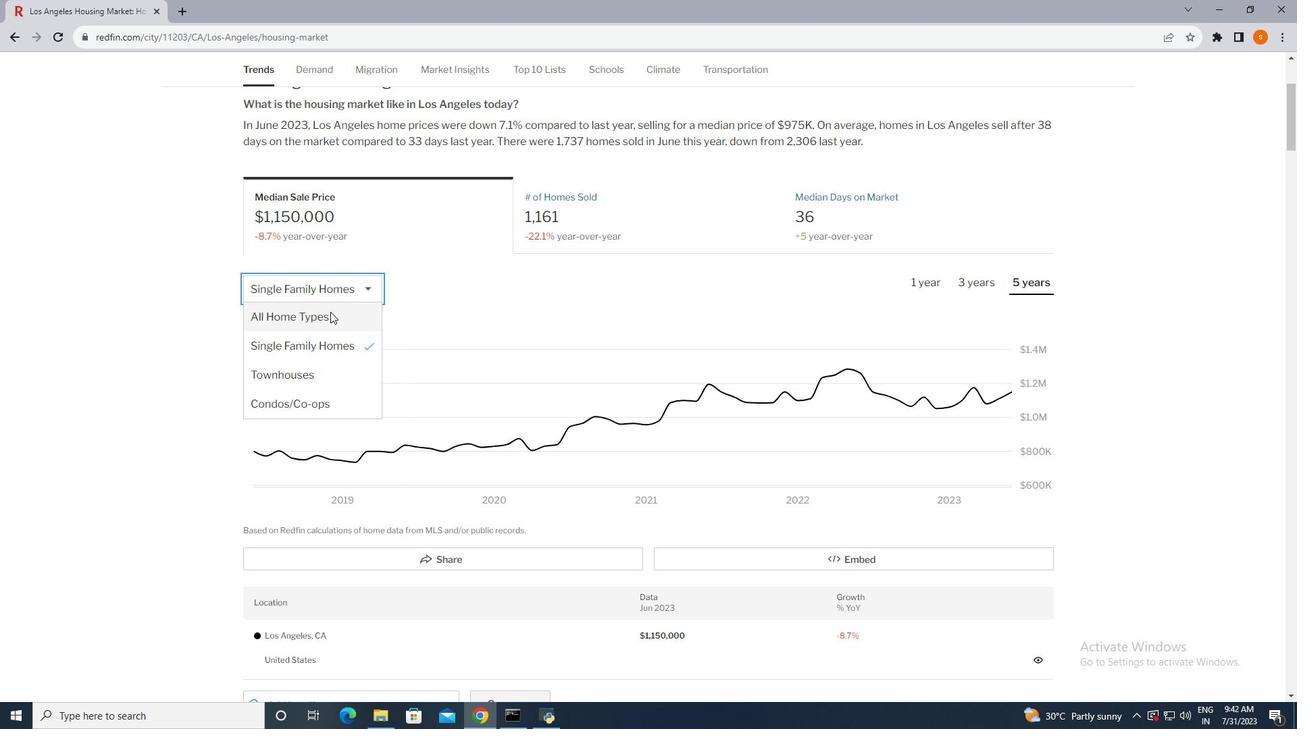 
Action: Mouse pressed left at (330, 312)
Screenshot: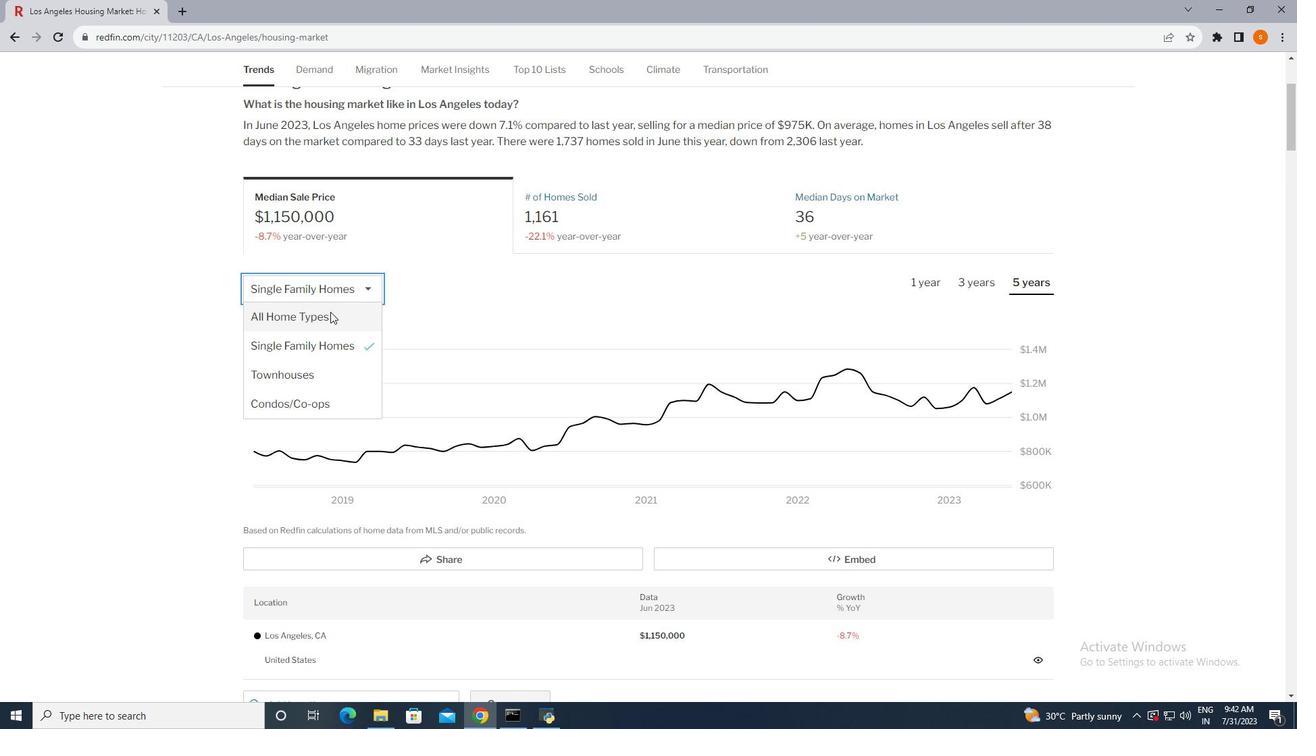 
Action: Mouse moved to (351, 291)
Screenshot: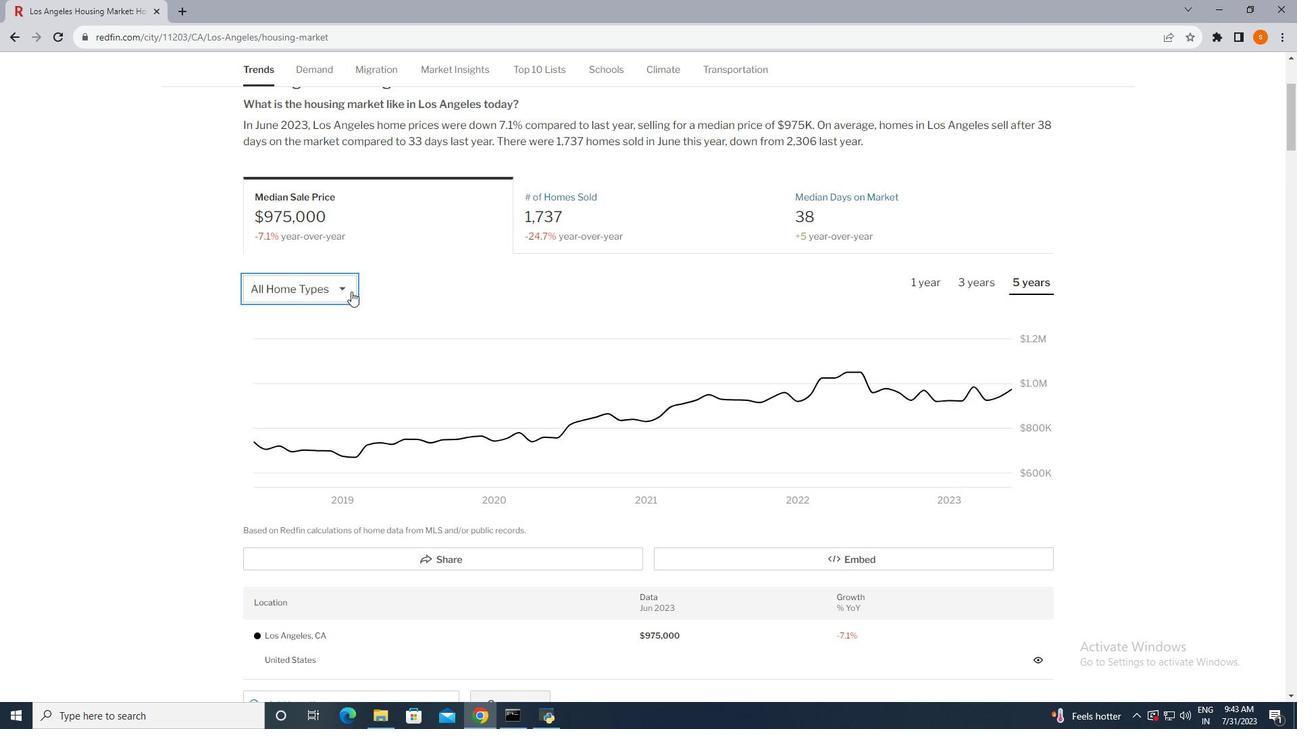 
Action: Mouse pressed left at (351, 291)
Screenshot: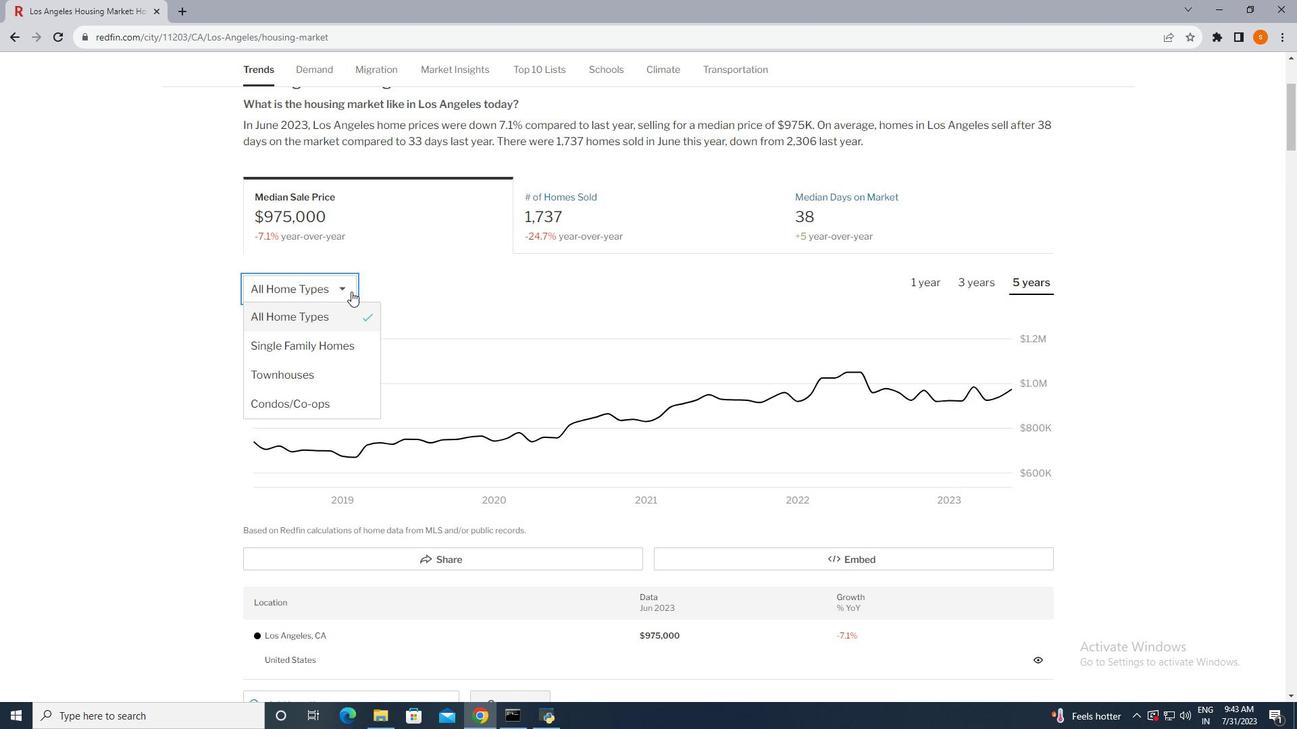 
Action: Mouse moved to (333, 342)
Screenshot: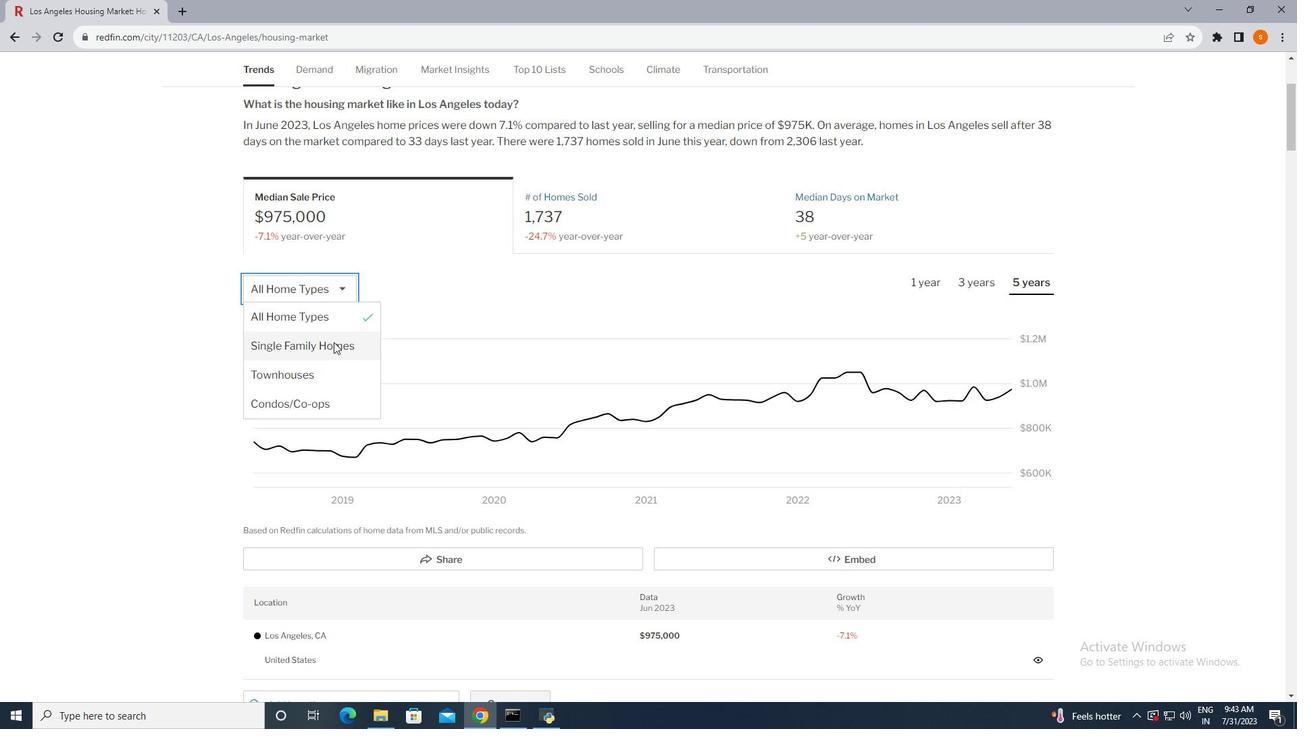 
Action: Mouse pressed left at (333, 342)
Screenshot: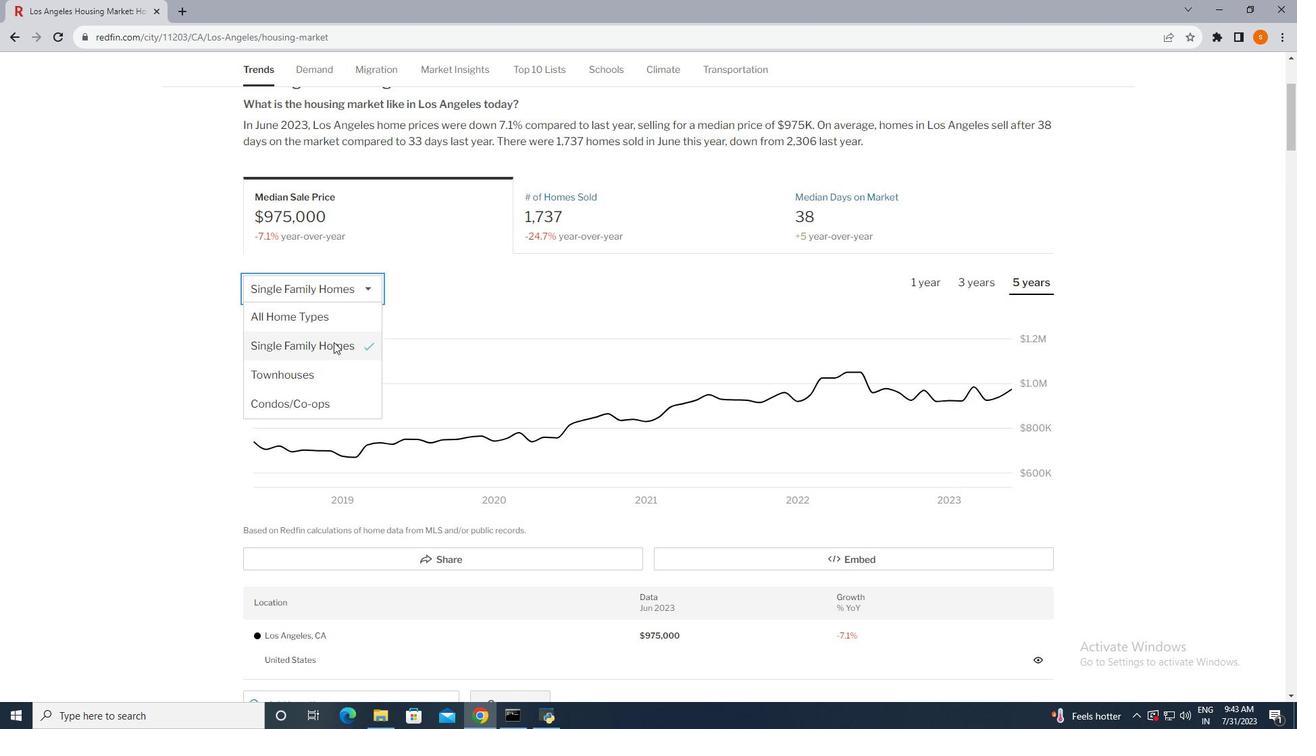 
Action: Mouse moved to (368, 285)
Screenshot: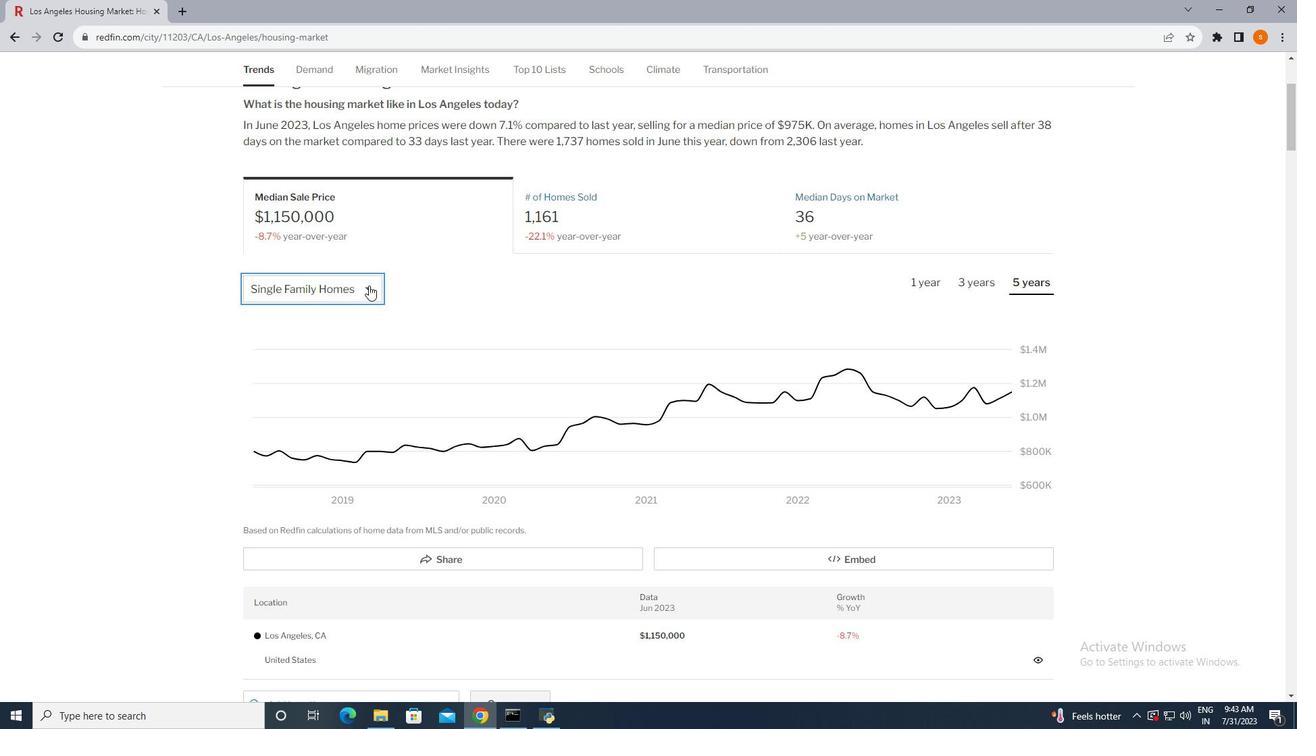 
Action: Mouse pressed left at (368, 285)
Screenshot: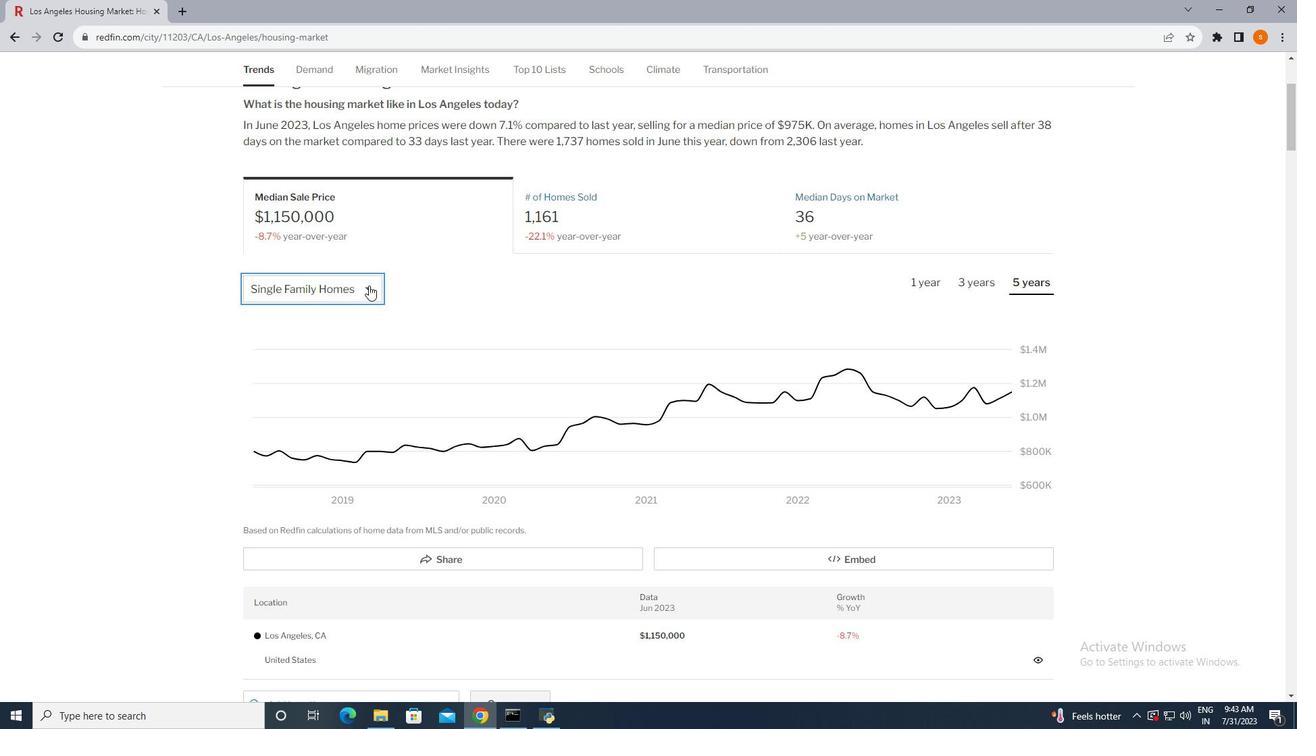
Action: Mouse moved to (316, 370)
Screenshot: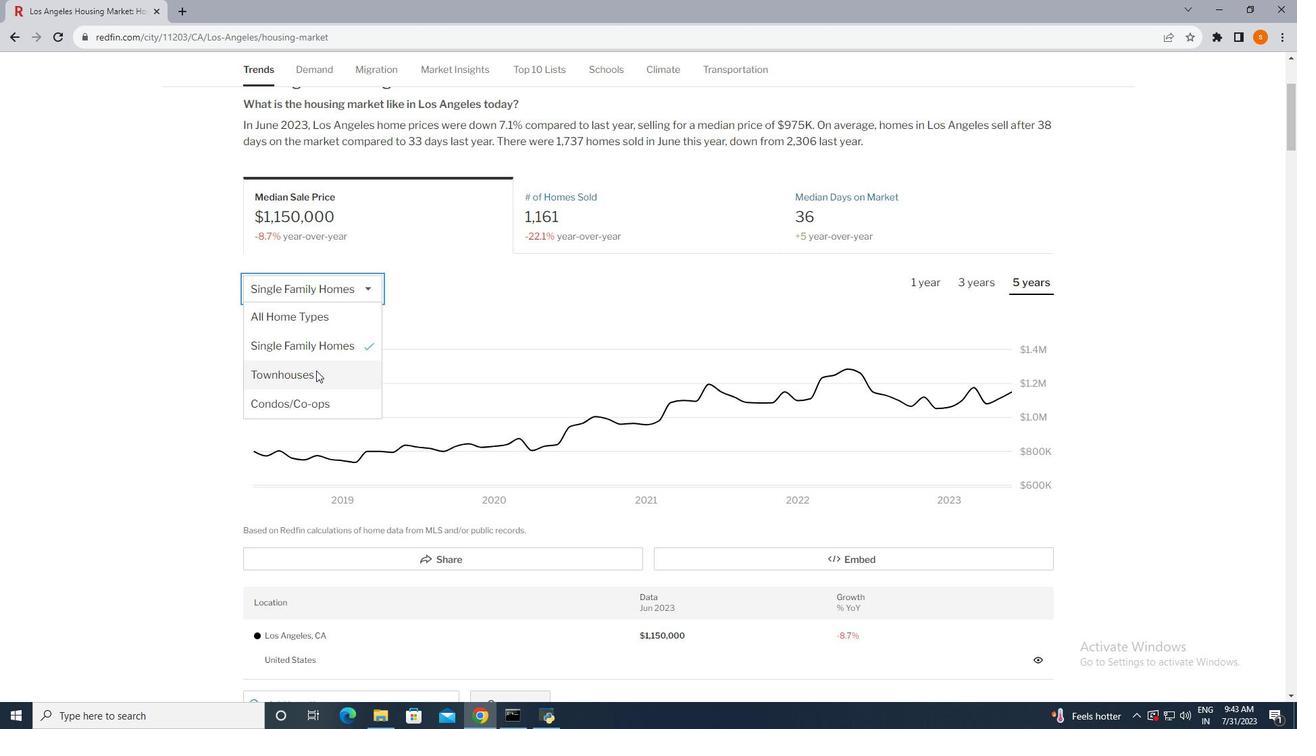 
Action: Mouse pressed left at (316, 370)
Screenshot: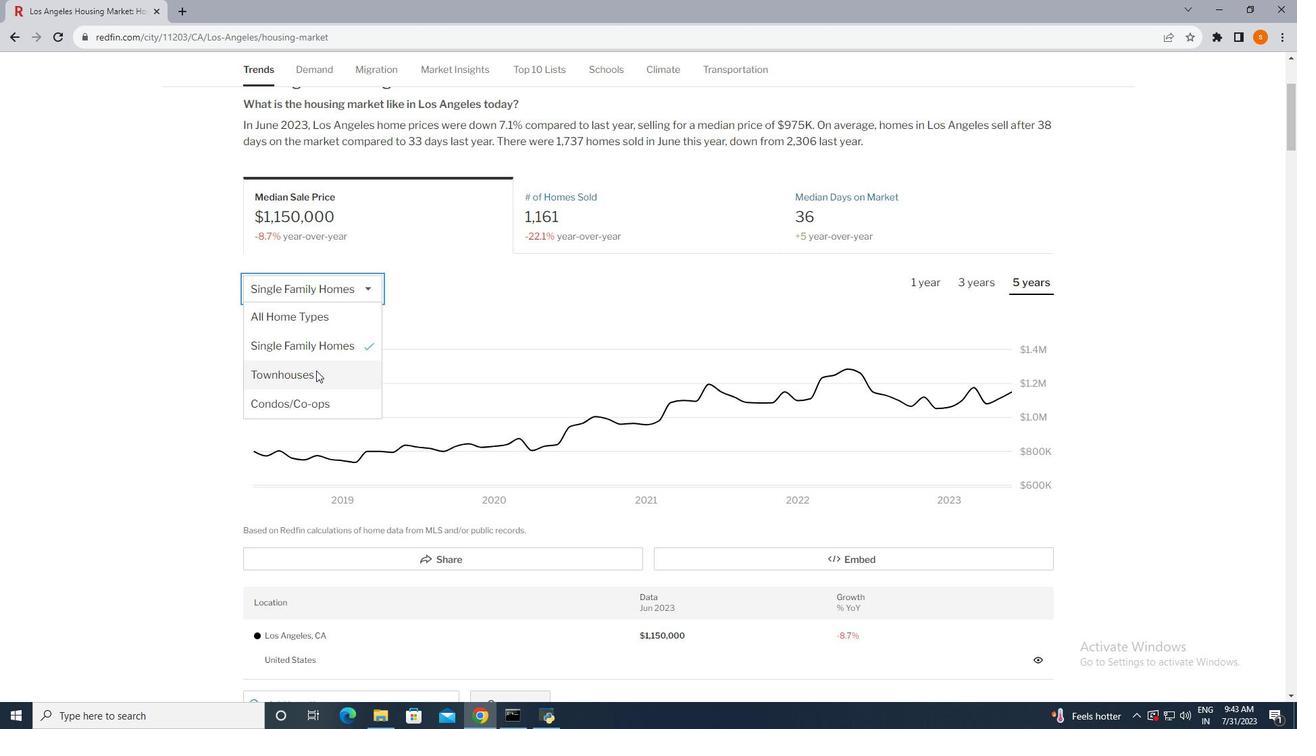 
Action: Mouse moved to (326, 286)
Screenshot: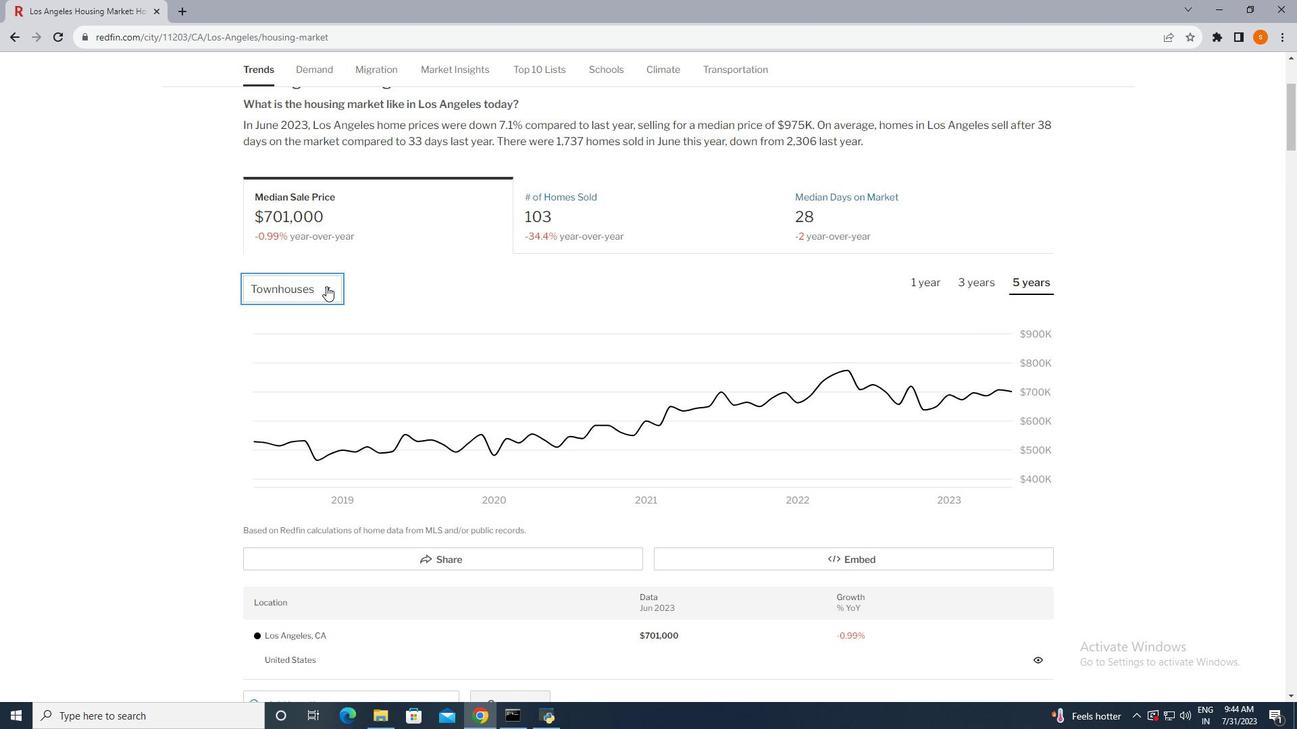 
Action: Mouse pressed left at (326, 286)
Screenshot: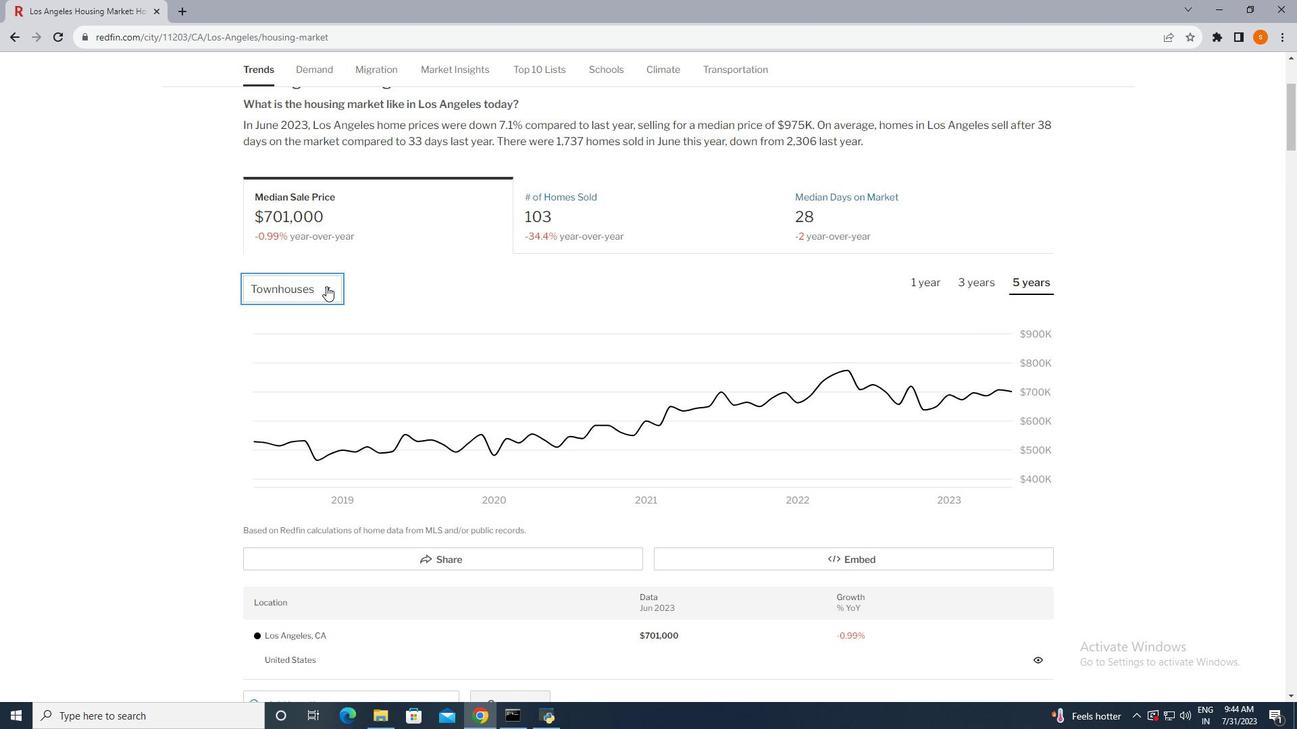 
Action: Mouse moved to (269, 401)
Screenshot: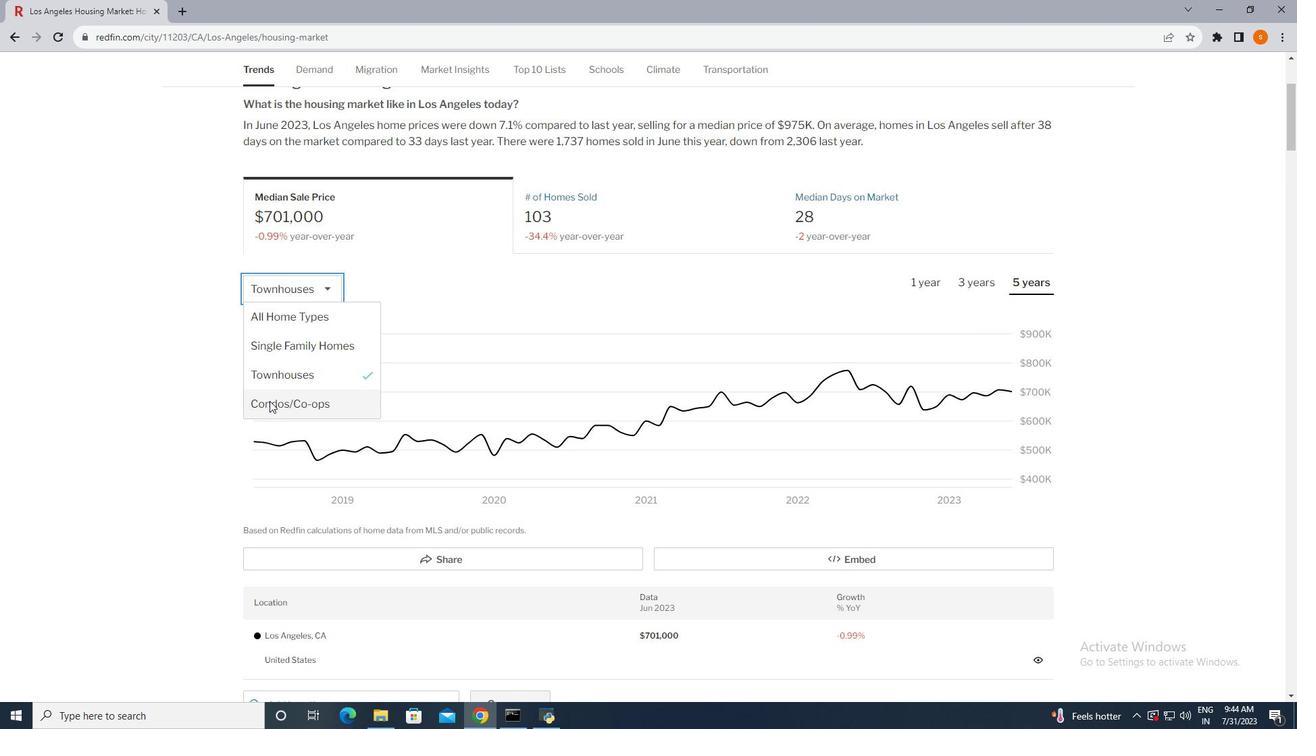 
Action: Mouse pressed left at (269, 401)
Screenshot: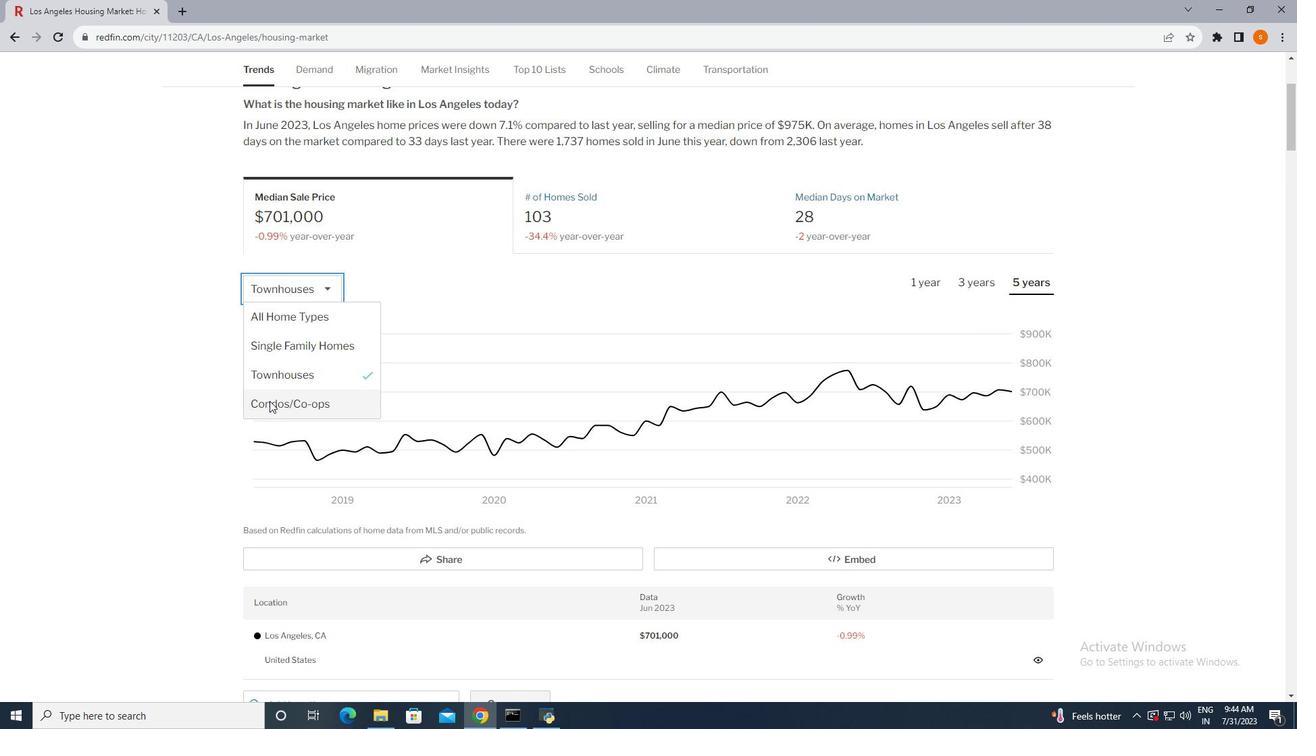 
Action: Mouse moved to (381, 222)
Screenshot: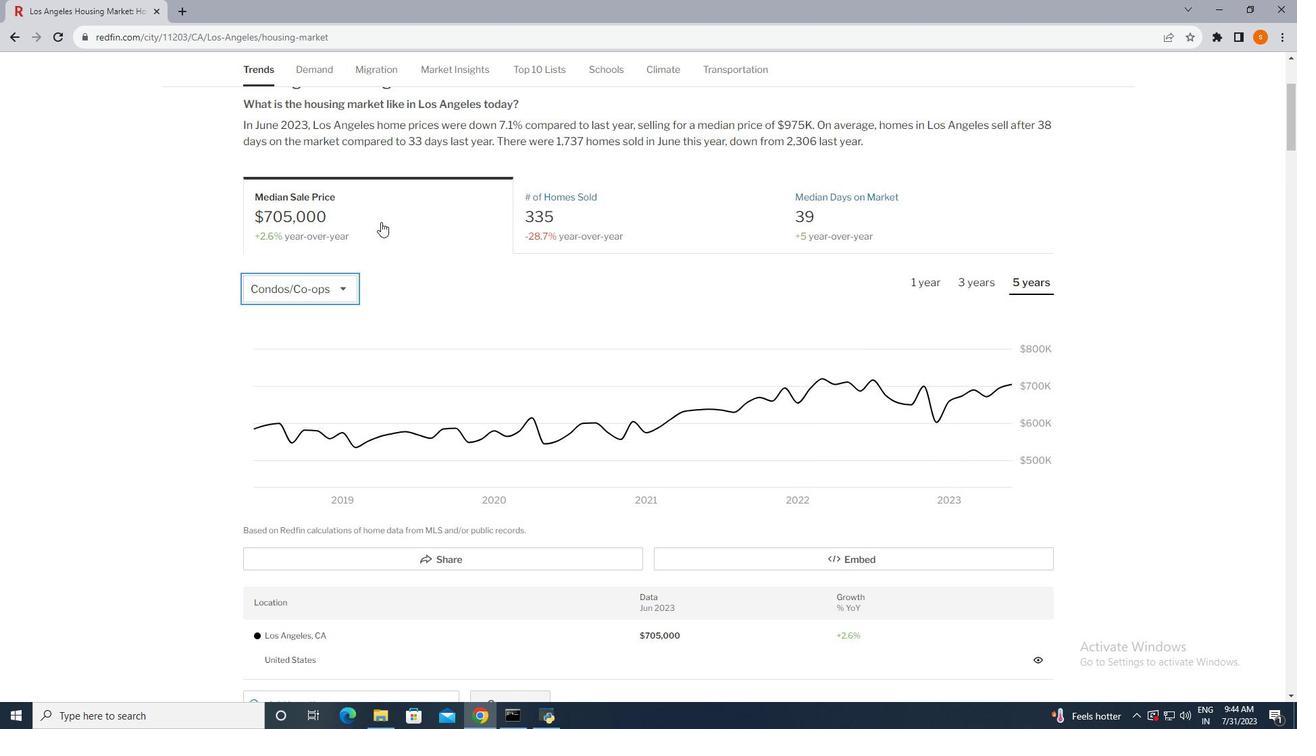 
